 Task: In the Contact  Ariana.Allen@estee-lauder.com, Create email and send with subject: 'We're Thrilled to Welcome You ', and with mail content 'Good Evening,_x000D_
Step into a world of unlimited possibilities. Our cutting-edge solution will empower you to overcome challenges and achieve unparalleled success in your industry._x000D_
Thanks and Regards', attach the document: Proposal.doc and insert image: visitingcard.jpg. Below Thank and Regards, write Reddit and insert the URL: 'www.reddit.com'. Mark checkbox to create task to follow up : In 3 business days . Logged in from softage.1@softage.net
Action: Mouse moved to (82, 51)
Screenshot: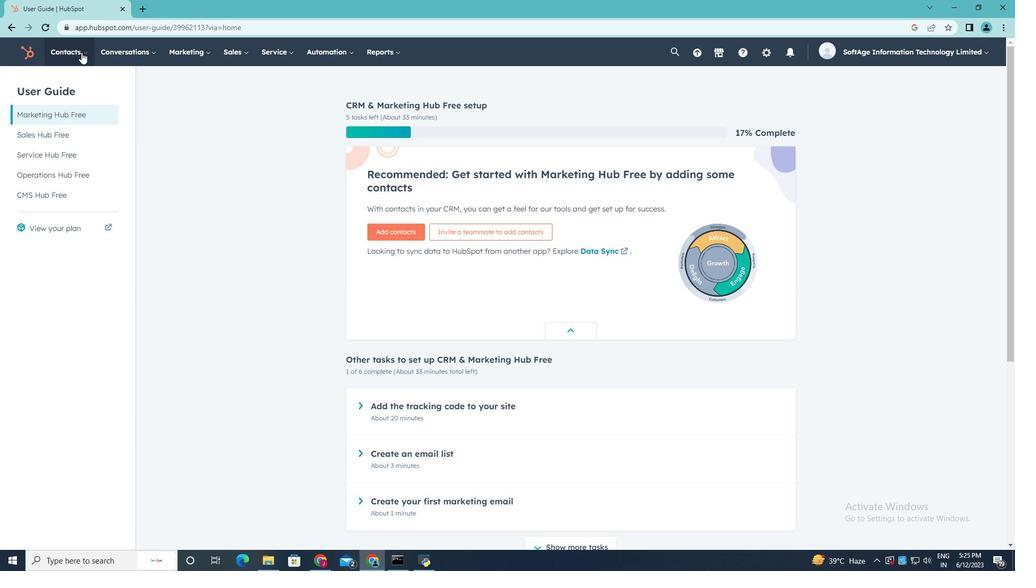 
Action: Mouse pressed left at (82, 51)
Screenshot: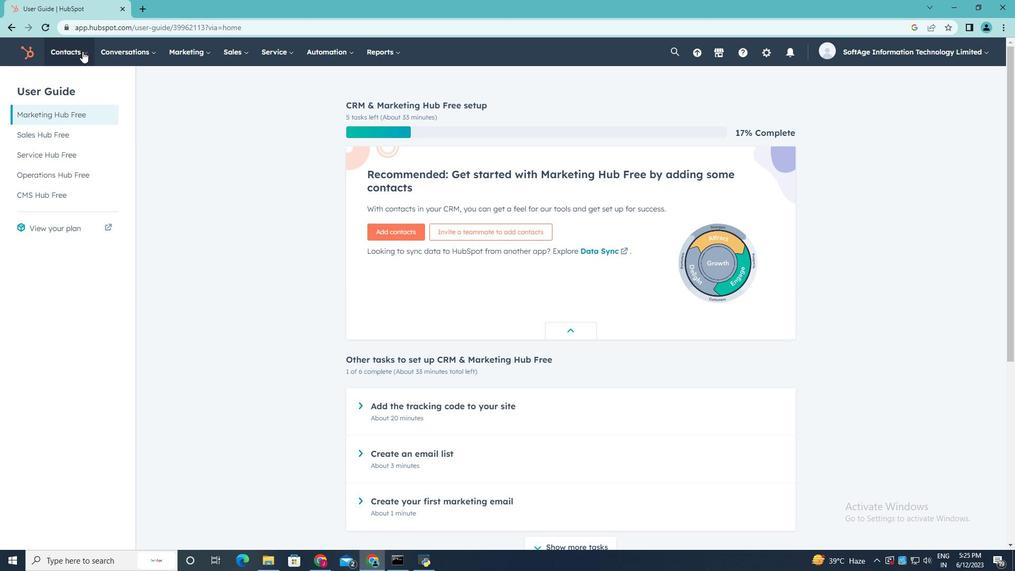
Action: Mouse moved to (77, 80)
Screenshot: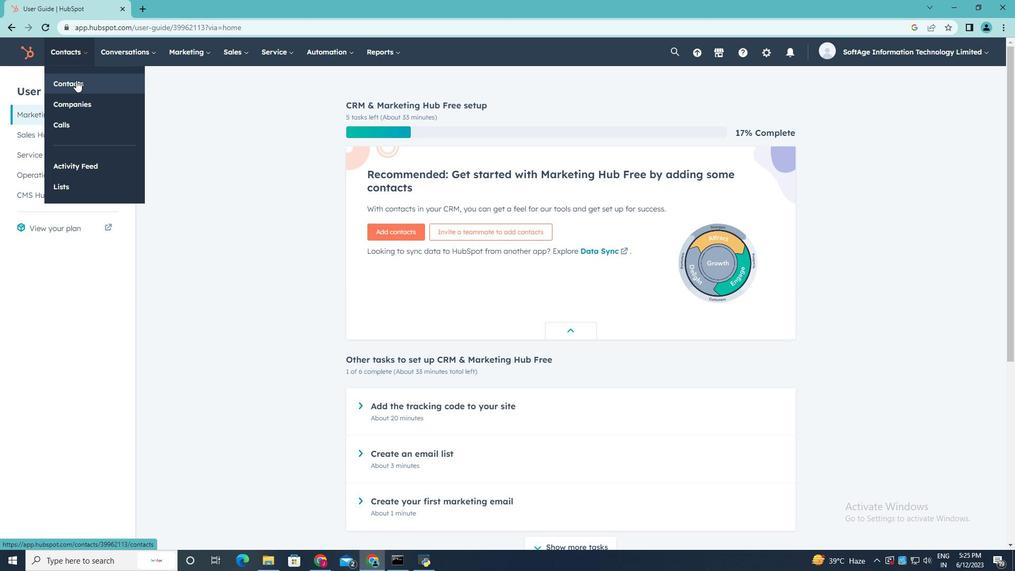 
Action: Mouse pressed left at (77, 80)
Screenshot: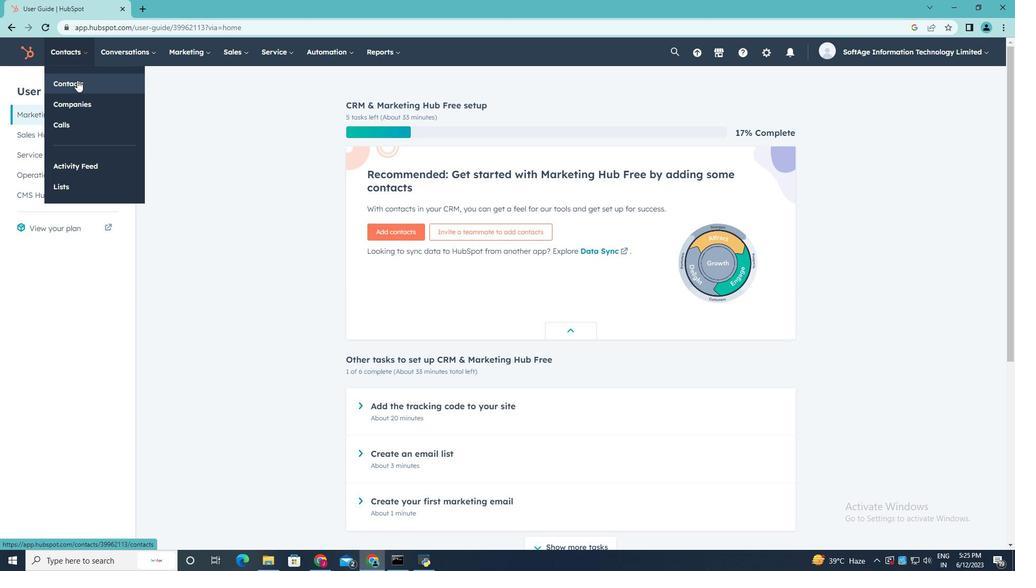 
Action: Mouse moved to (86, 174)
Screenshot: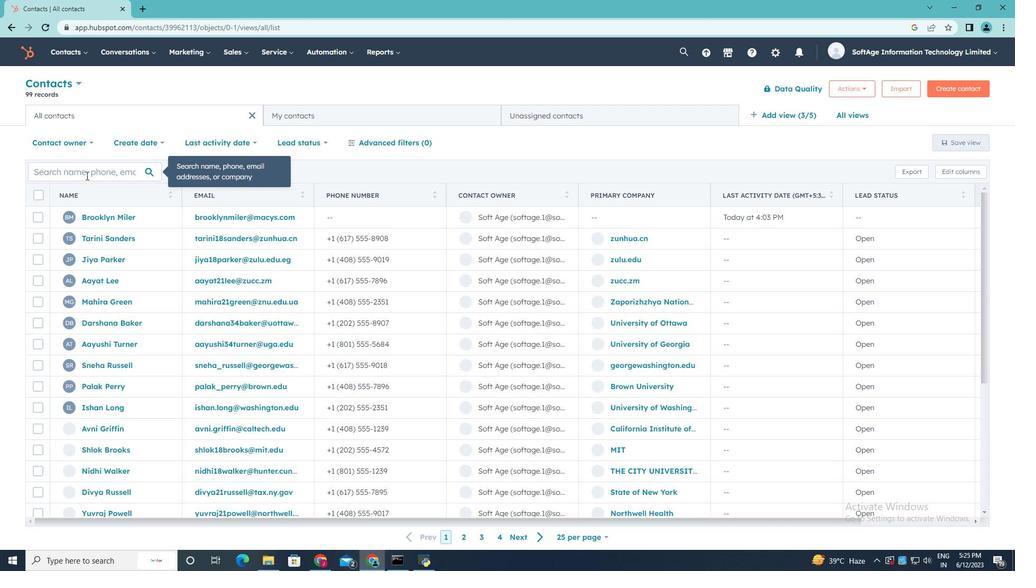 
Action: Mouse pressed left at (86, 174)
Screenshot: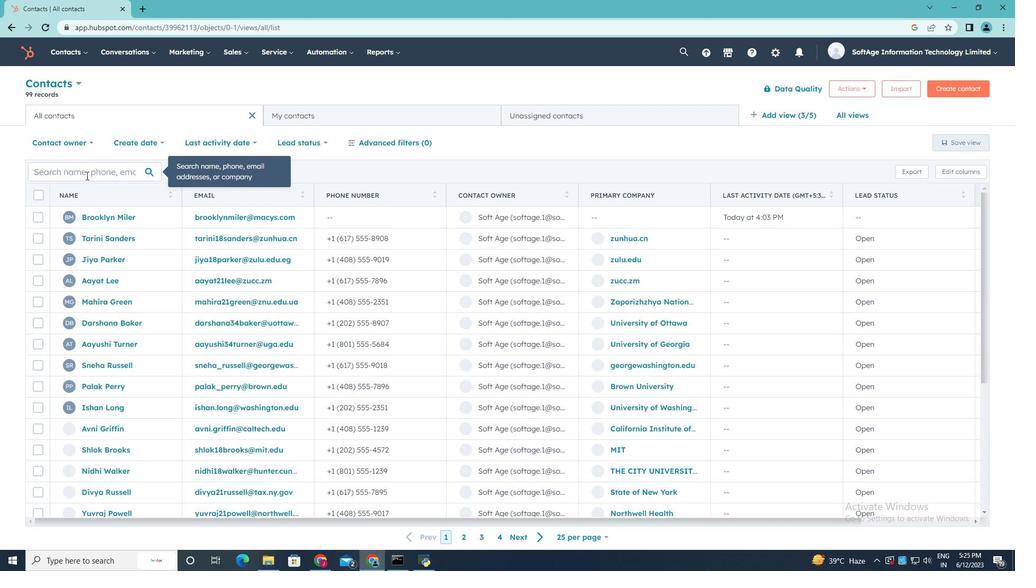 
Action: Mouse moved to (86, 174)
Screenshot: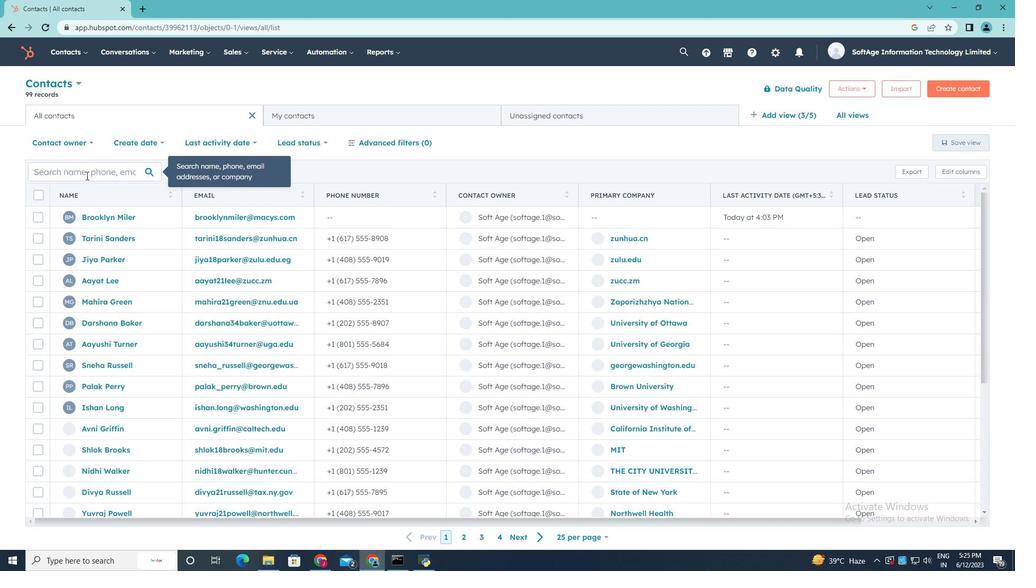 
Action: Key pressed <Key.shift>All<Key.backspace><Key.backspace>riana.<Key.shift>Allen<Key.shift>@estee-lauder.com
Screenshot: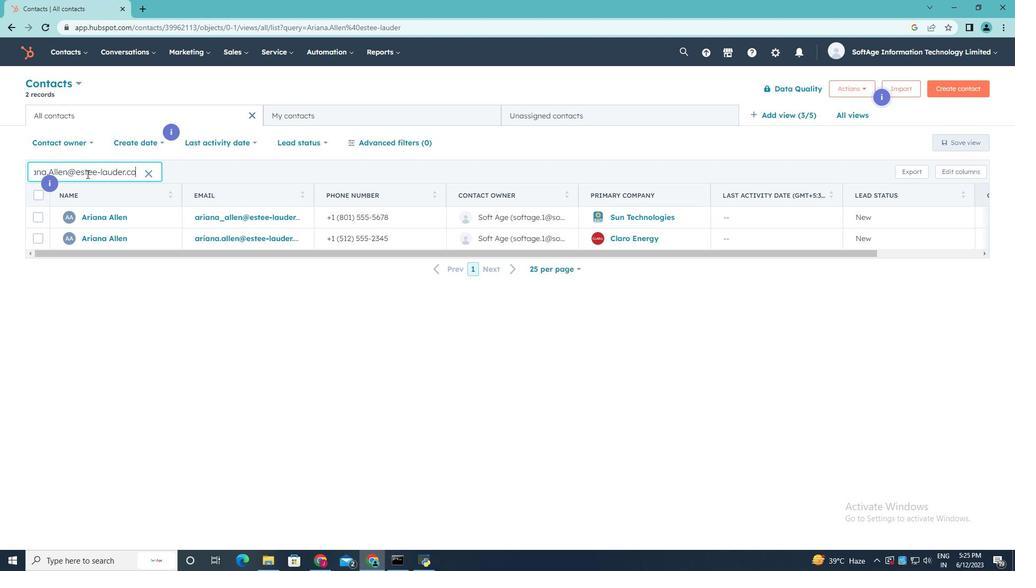 
Action: Mouse moved to (112, 238)
Screenshot: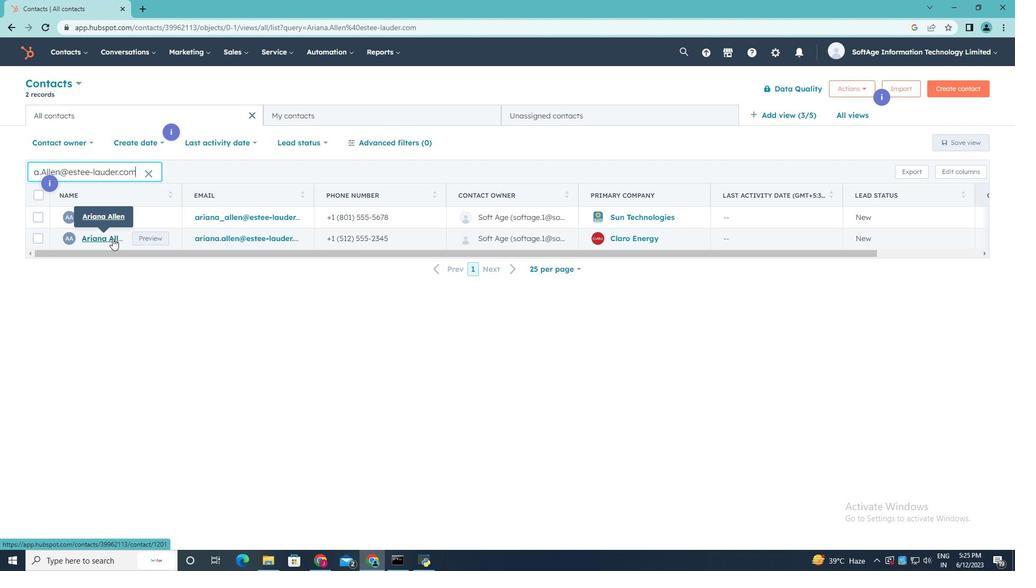 
Action: Mouse pressed left at (112, 238)
Screenshot: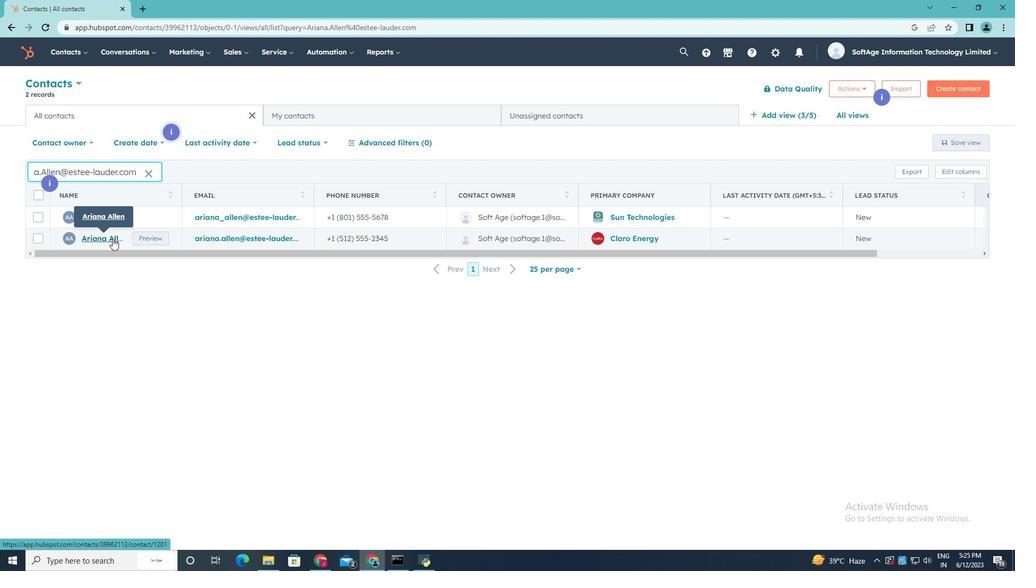 
Action: Mouse moved to (71, 176)
Screenshot: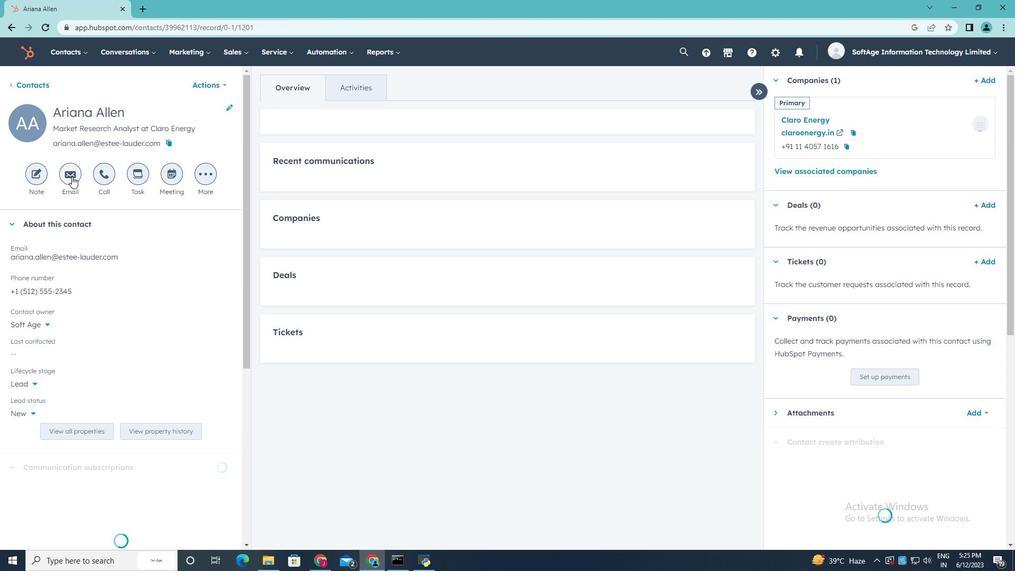 
Action: Mouse pressed left at (71, 176)
Screenshot: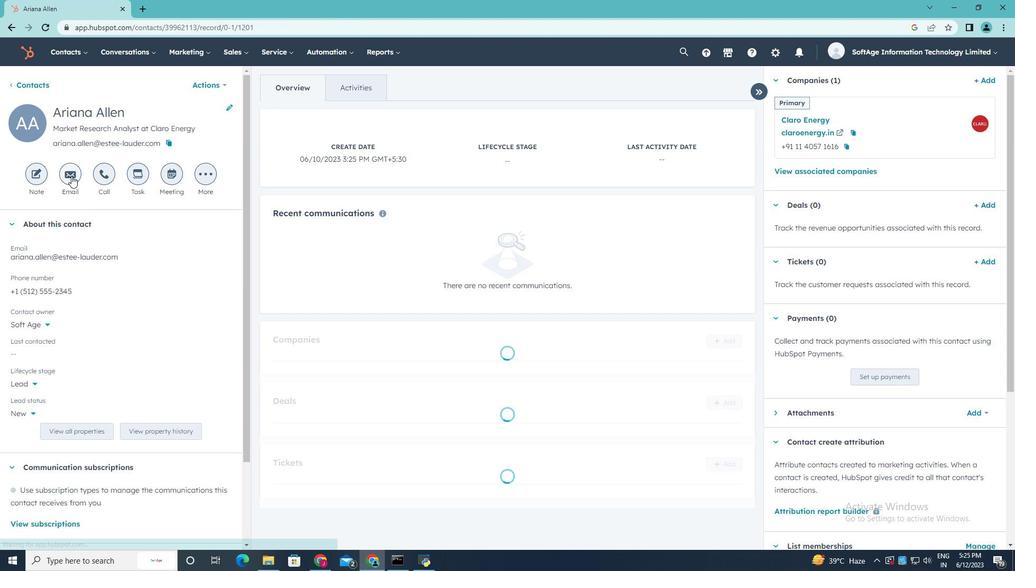 
Action: Mouse moved to (546, 335)
Screenshot: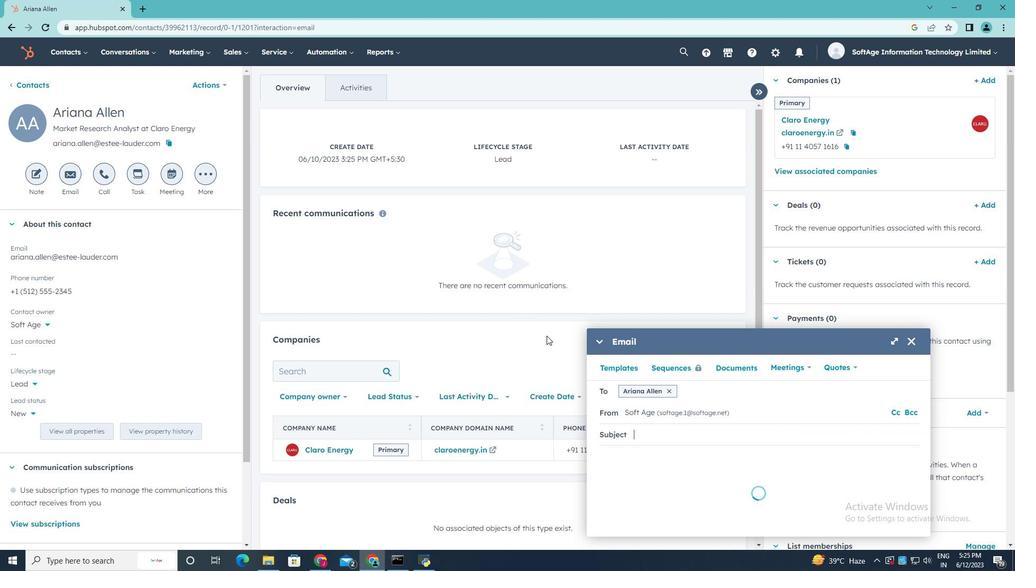 
Action: Key pressed <Key.shift>We're<Key.space><Key.shift>thrilled<Key.space><Key.shift>to<Key.space><Key.shift>Welcome<Key.space>you
Screenshot: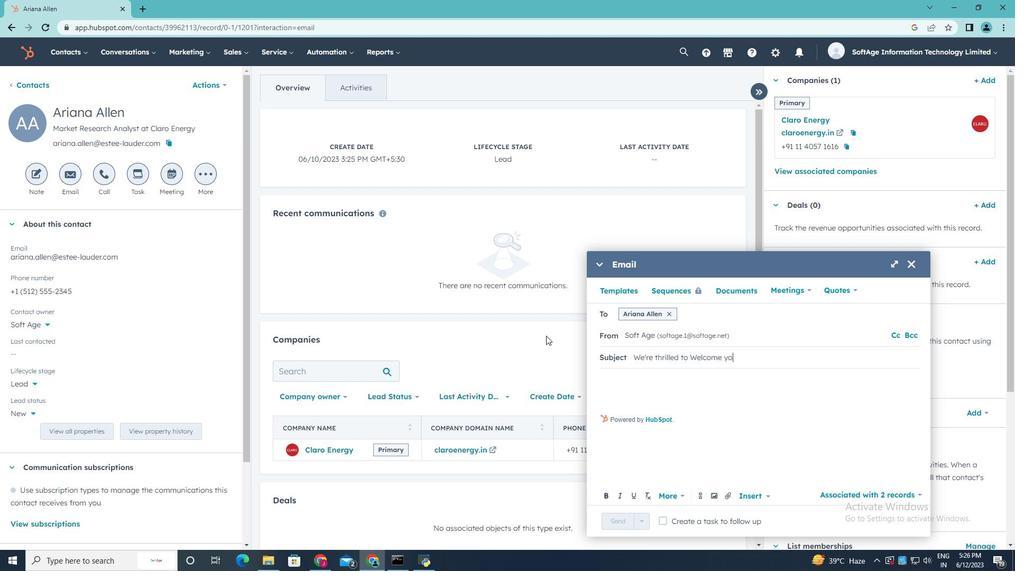 
Action: Mouse moved to (611, 380)
Screenshot: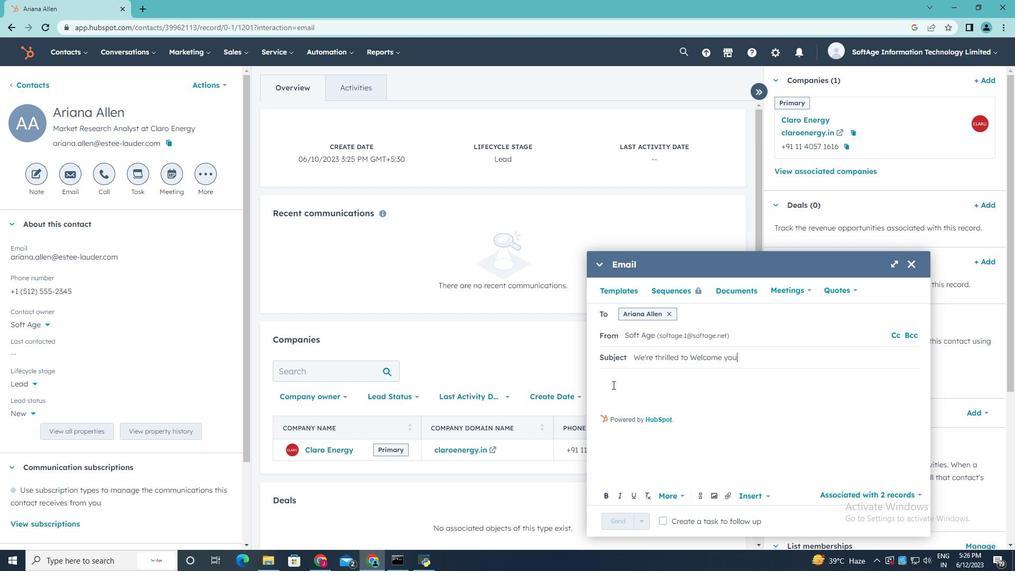 
Action: Mouse pressed left at (611, 380)
Screenshot: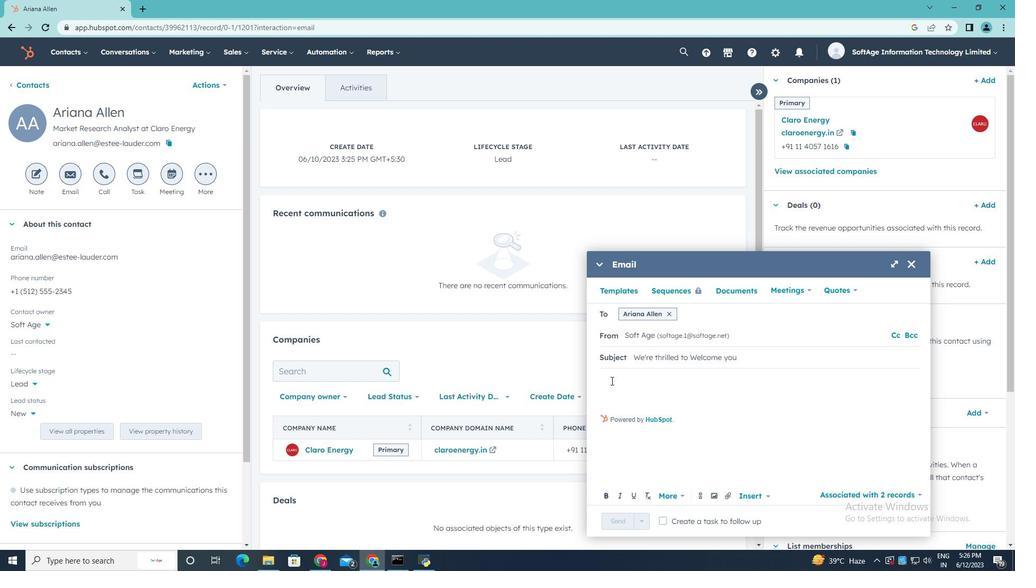 
Action: Mouse moved to (608, 381)
Screenshot: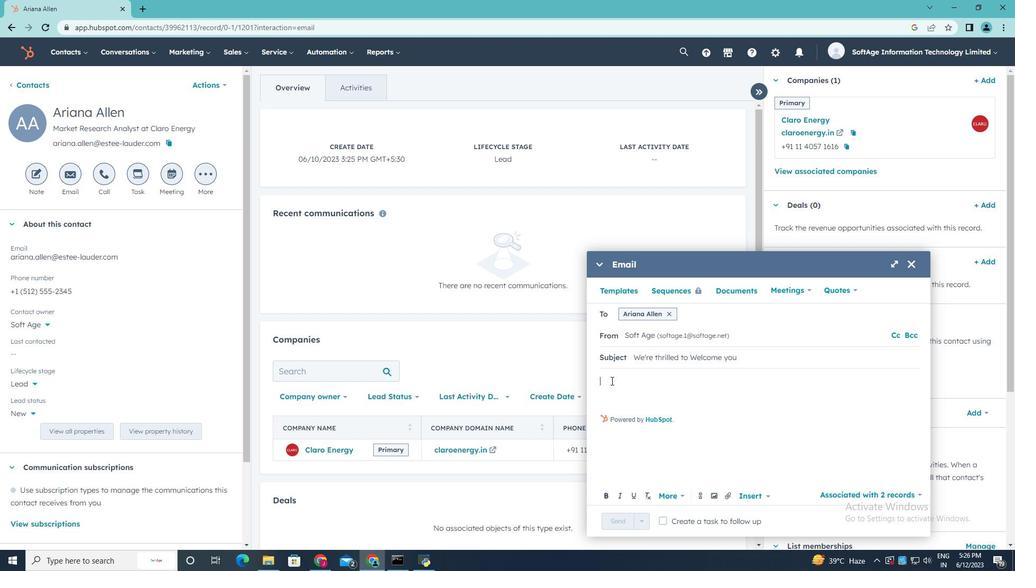
Action: Key pressed <Key.shift><Key.shift><Key.shift><Key.shift><Key.shift><Key.shift>Good<Key.space><Key.shift>Evening,
Screenshot: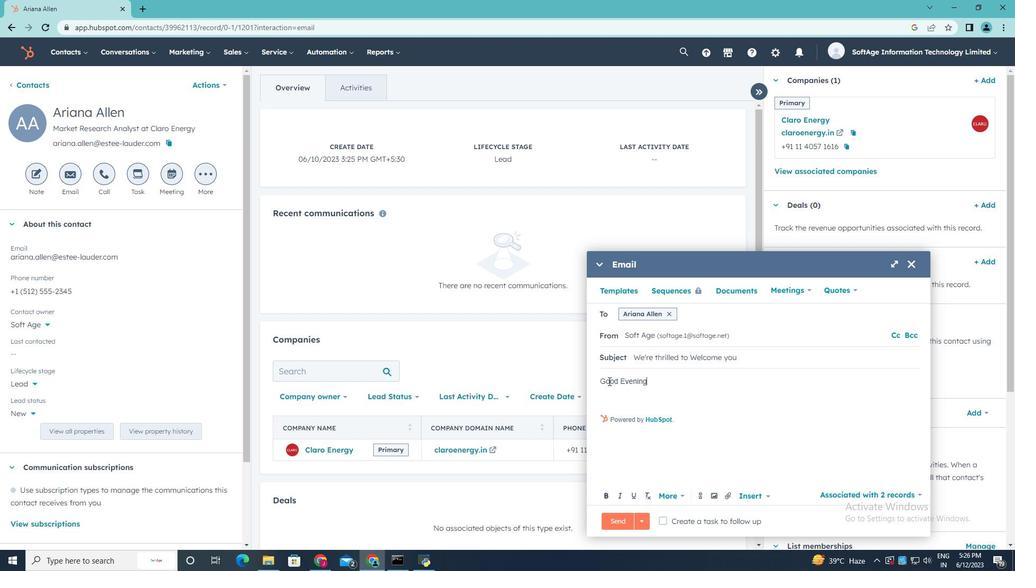 
Action: Mouse moved to (604, 389)
Screenshot: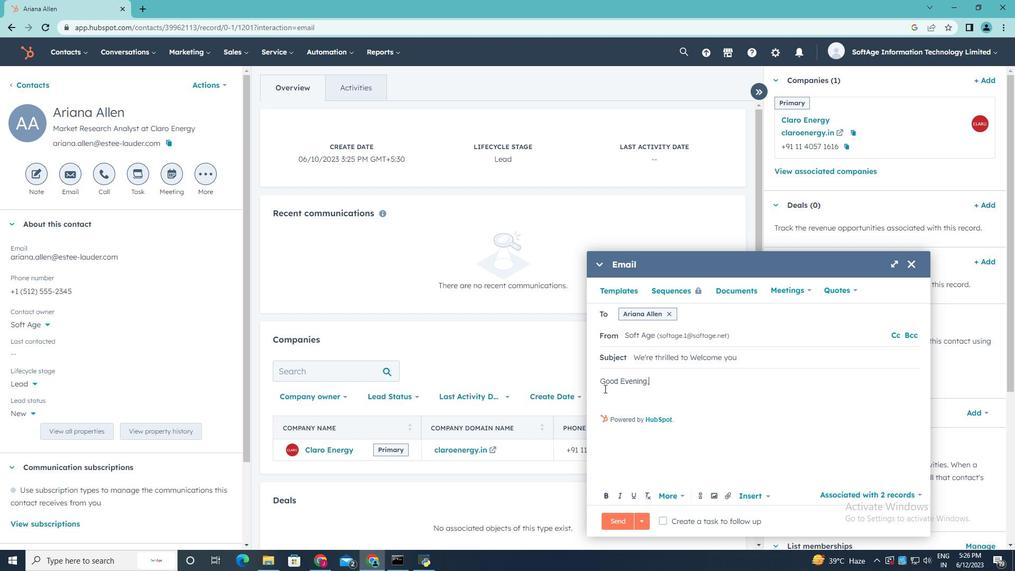 
Action: Mouse pressed left at (604, 389)
Screenshot: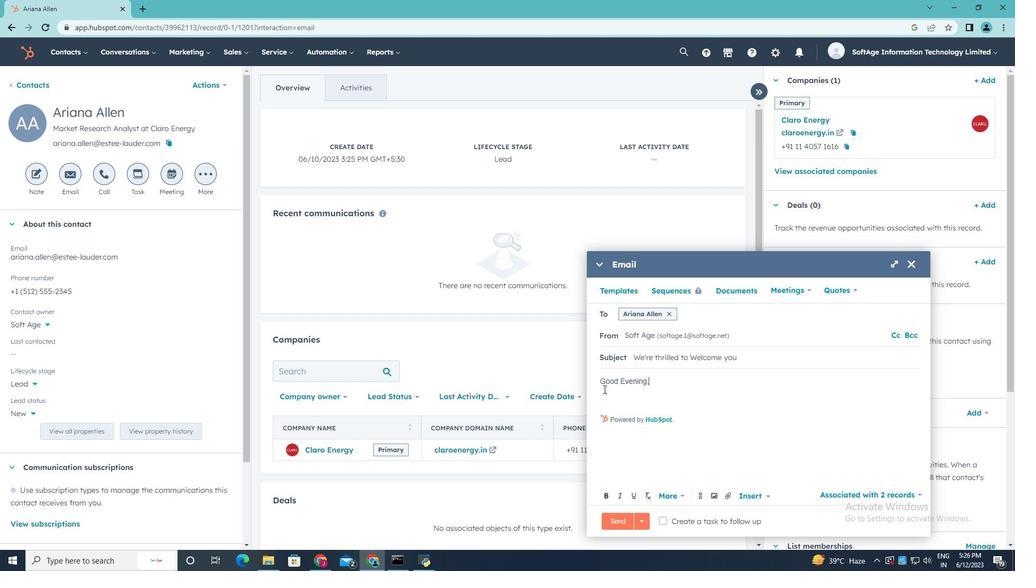 
Action: Mouse moved to (608, 390)
Screenshot: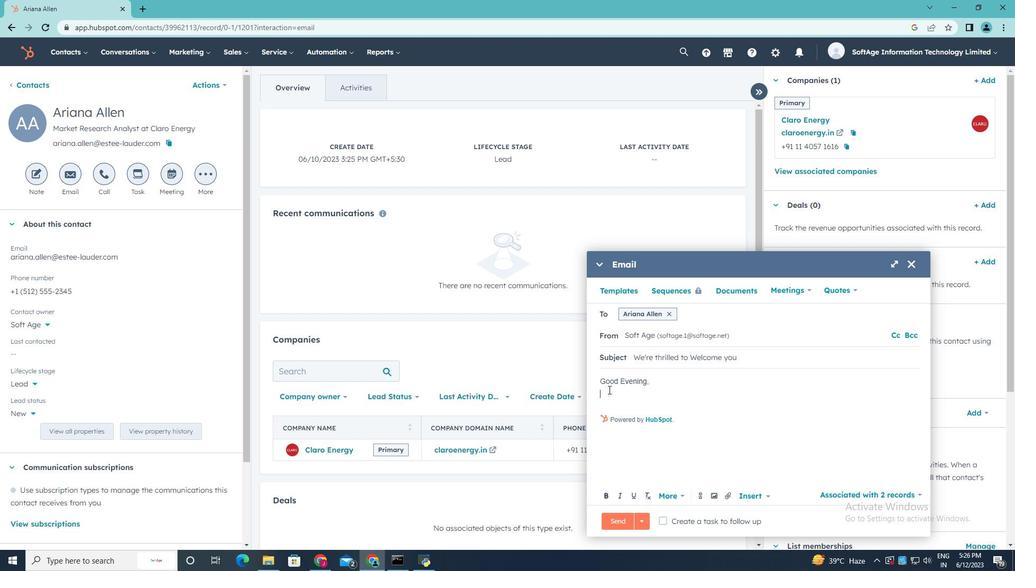 
Action: Key pressed <Key.shift>Step<Key.space>into<Key.space>a<Key.space>world<Key.space>of<Key.space>unlimited<Key.space>possibilities<Key.space><Key.backspace>.<Key.space><Key.shift>Our<Key.space>cutting-edge<Key.space>solution<Key.space>will<Key.space>empower<Key.space>you<Key.space>to<Key.space>overcome<Key.space>challenges<Key.space>and<Key.space>ache<Key.backspace>ieve<Key.space>unparalleled<Key.space>se<Key.backspace>uccess<Key.space>in<Key.space>your<Key.space>industry.
Screenshot: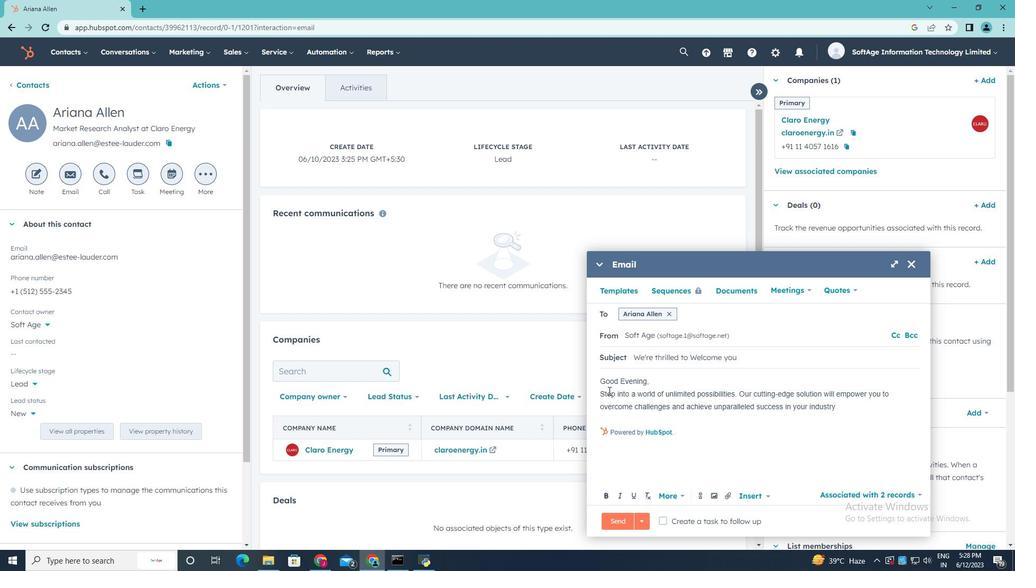 
Action: Mouse moved to (618, 421)
Screenshot: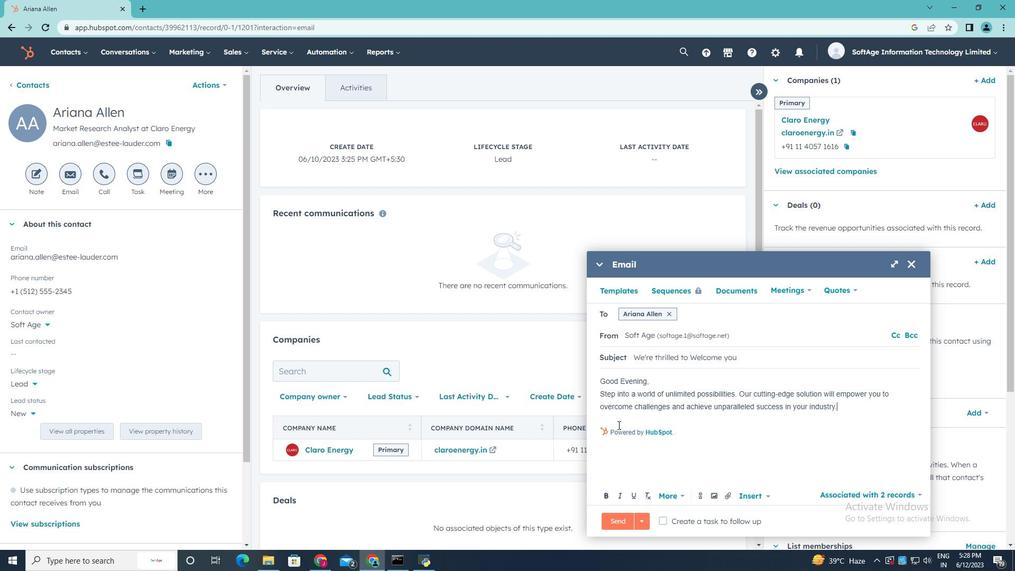 
Action: Mouse pressed left at (618, 421)
Screenshot: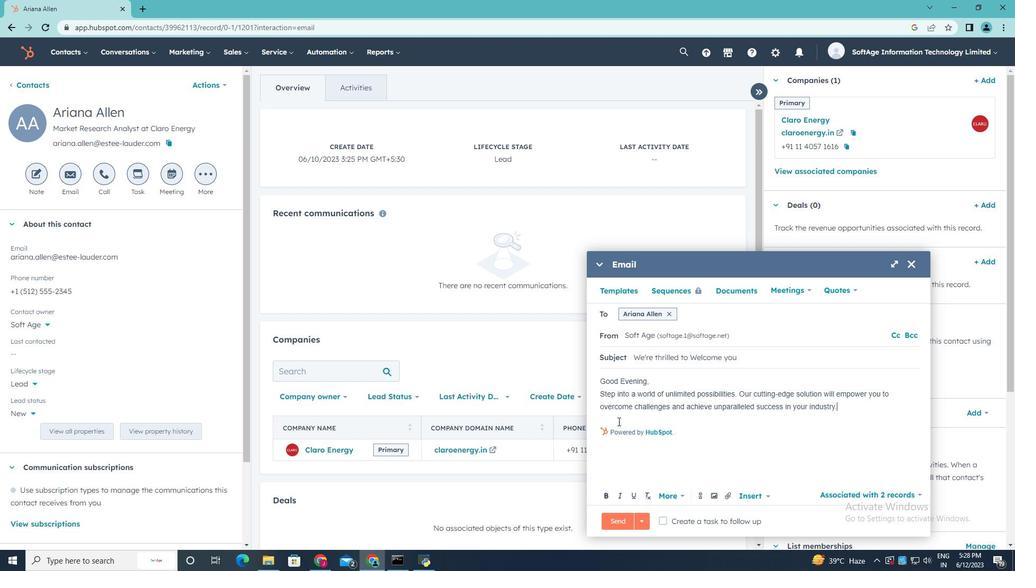 
Action: Mouse moved to (617, 422)
Screenshot: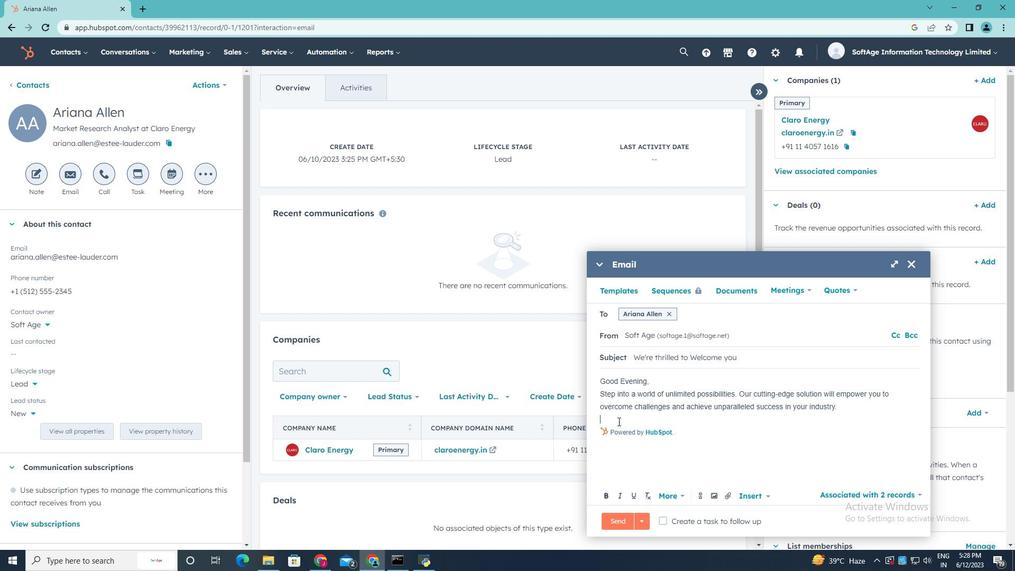 
Action: Key pressed <Key.shift>Thanks<Key.space>and<Key.space><Key.shift><Key.shift>Regards,
Screenshot: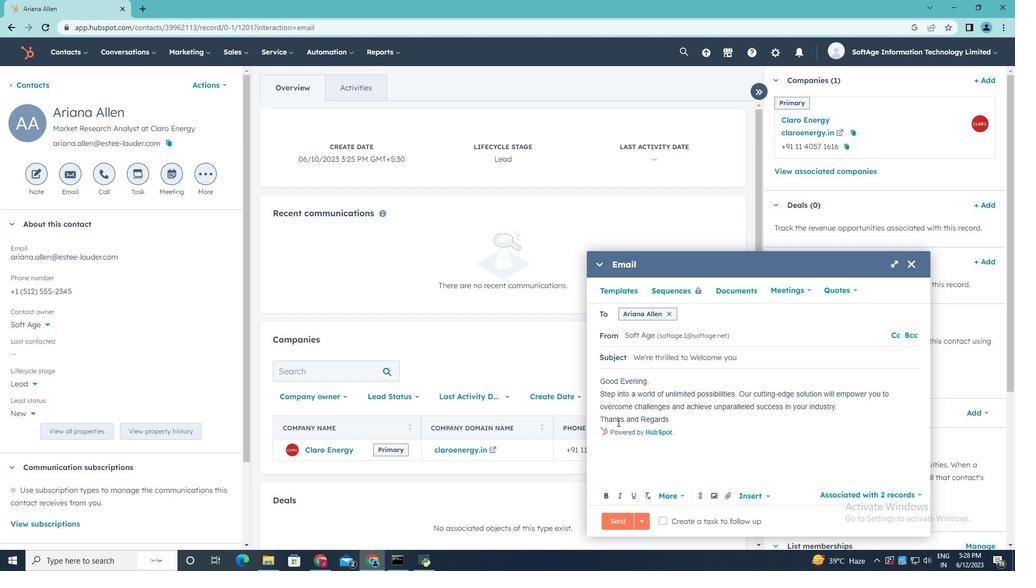
Action: Mouse moved to (726, 495)
Screenshot: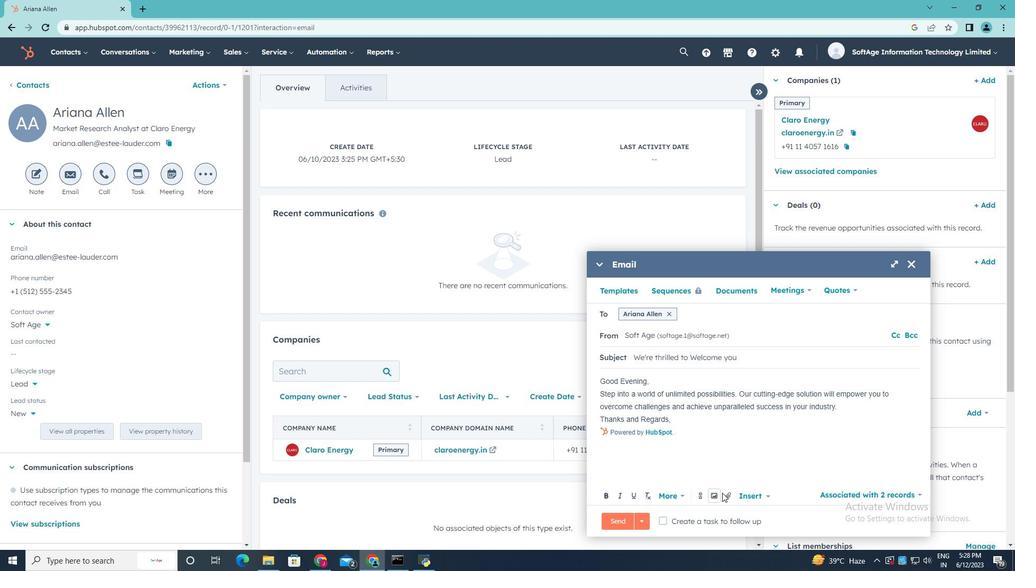 
Action: Mouse pressed left at (726, 495)
Screenshot: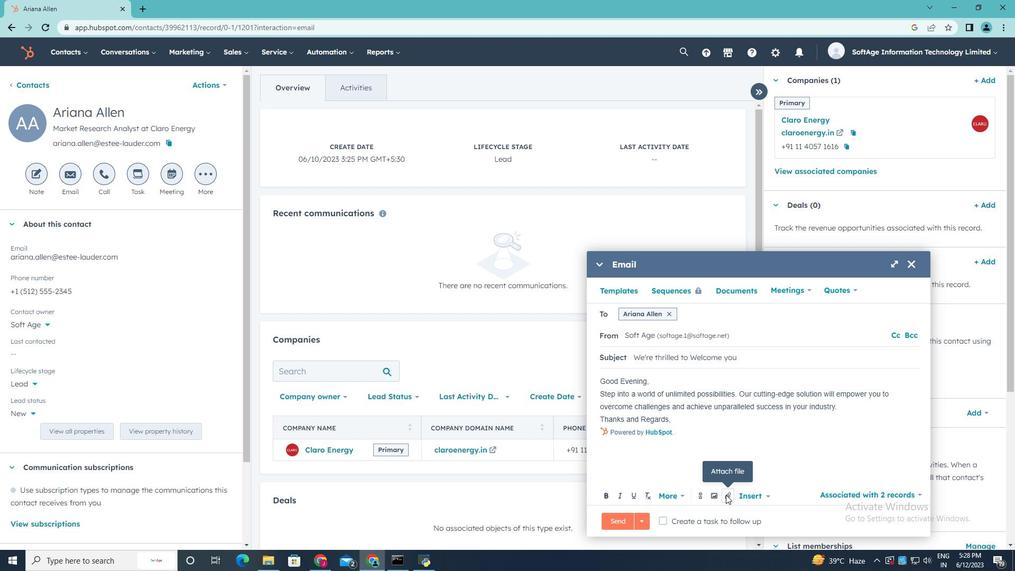 
Action: Mouse moved to (756, 462)
Screenshot: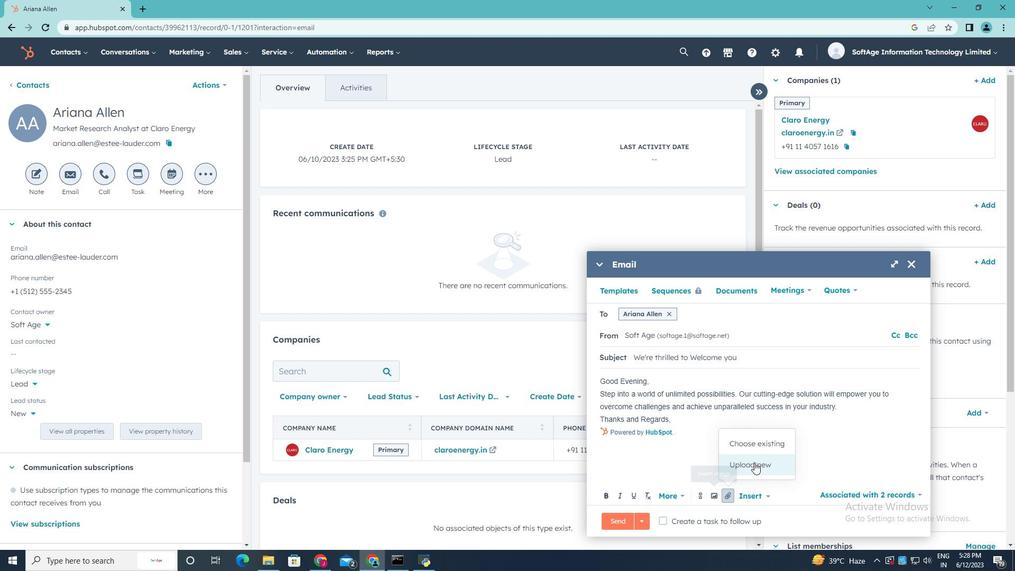 
Action: Mouse pressed left at (756, 462)
Screenshot: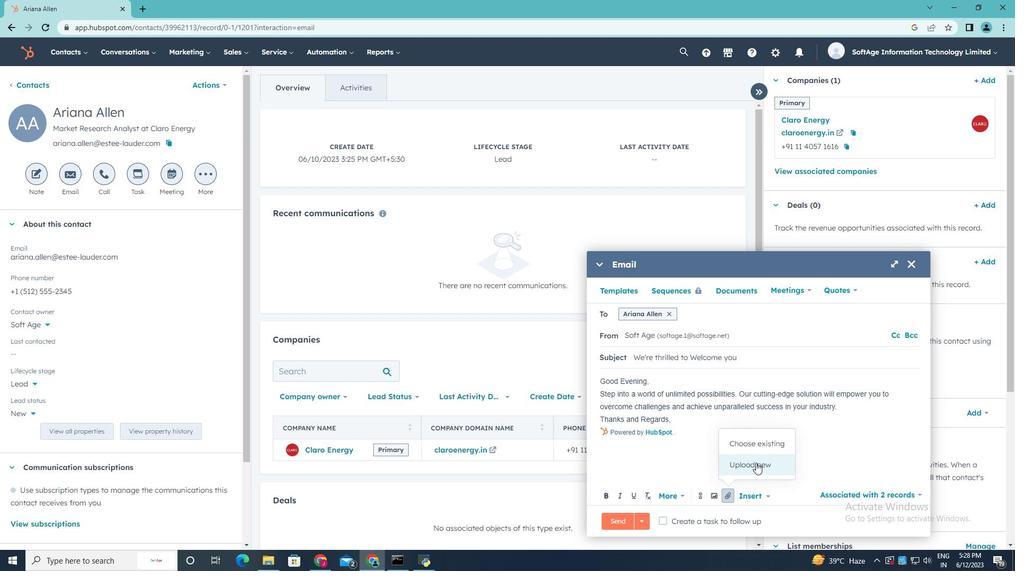 
Action: Mouse moved to (196, 89)
Screenshot: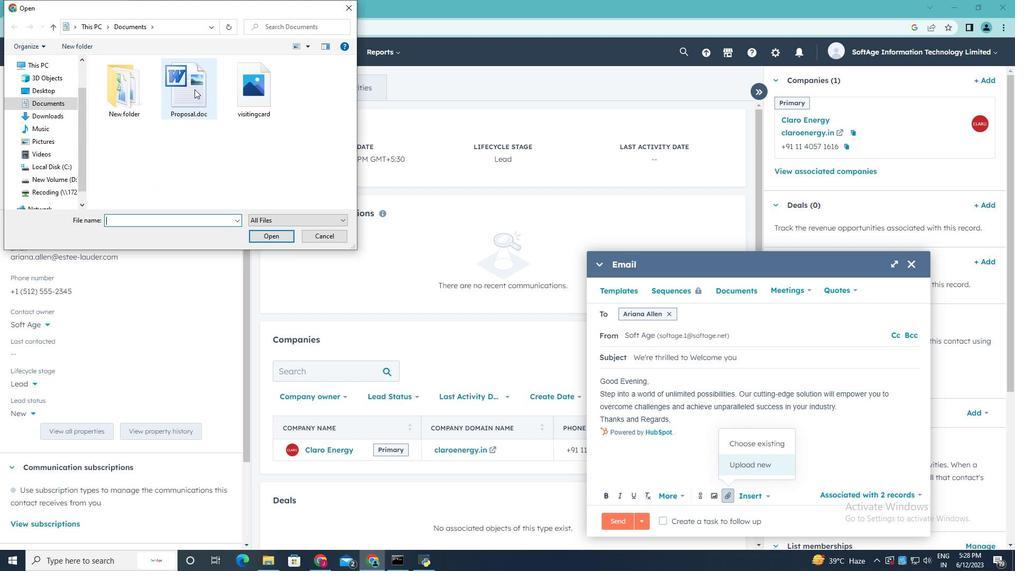 
Action: Mouse pressed left at (196, 89)
Screenshot: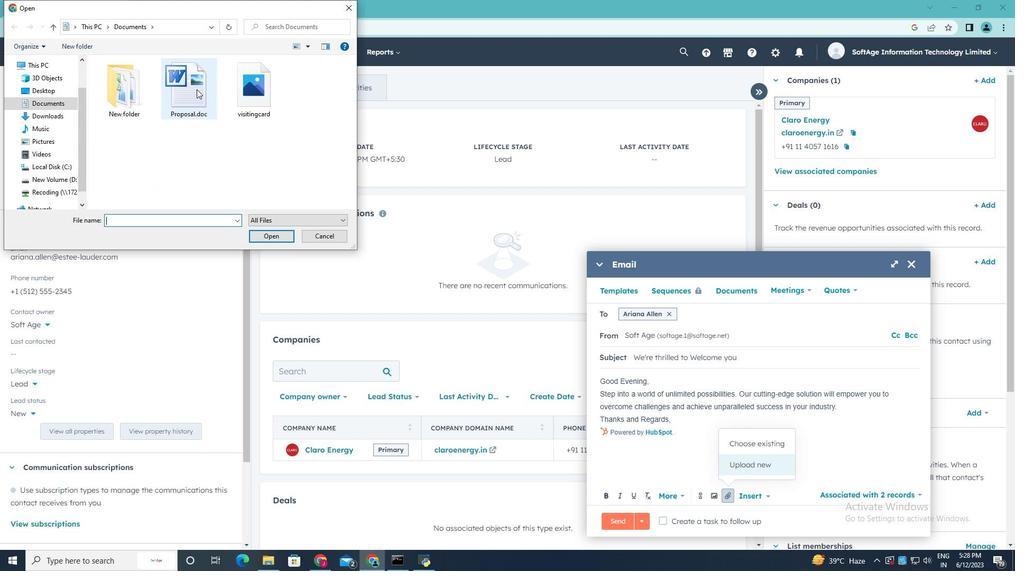 
Action: Mouse moved to (287, 239)
Screenshot: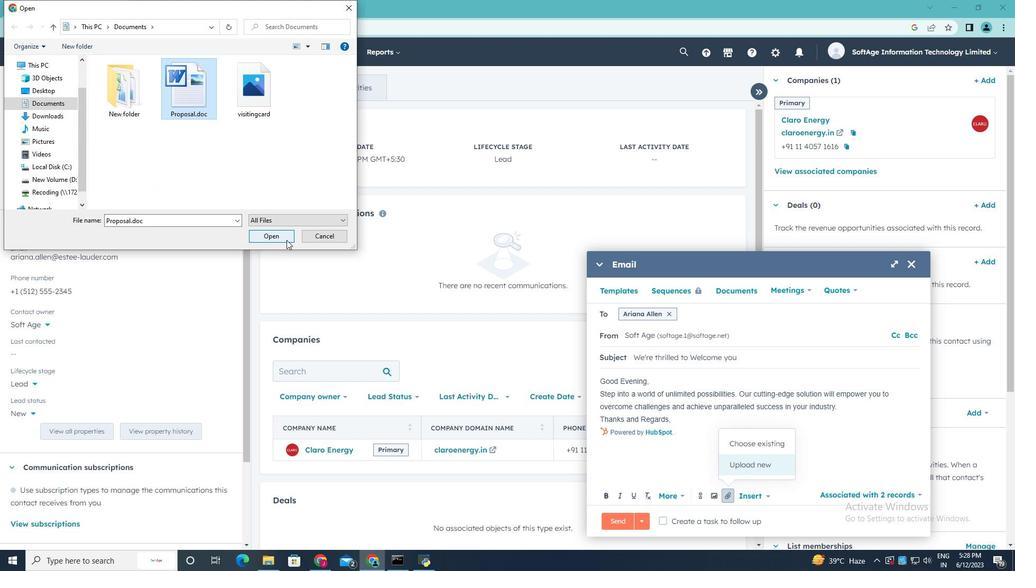 
Action: Mouse pressed left at (287, 239)
Screenshot: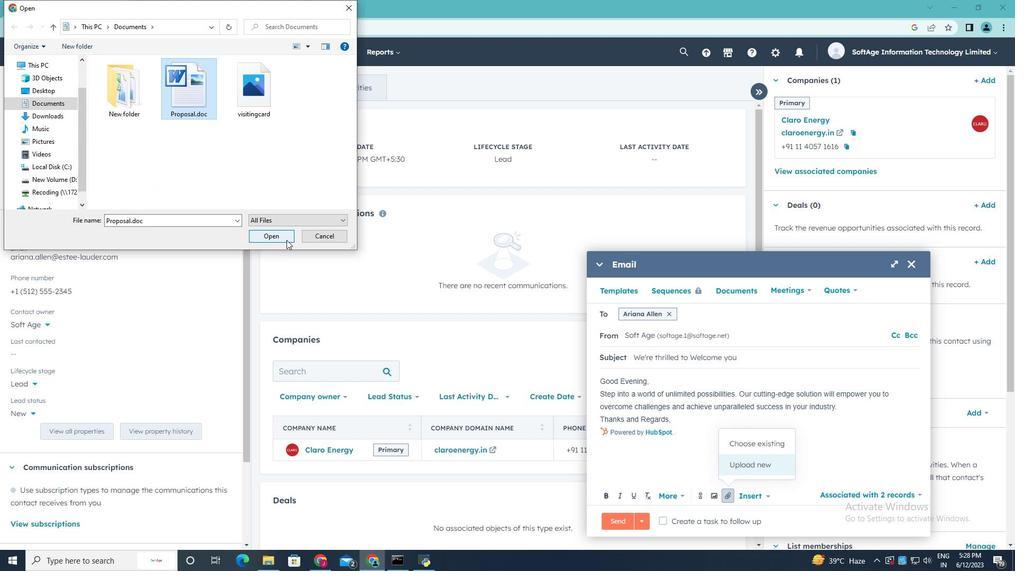 
Action: Mouse moved to (729, 463)
Screenshot: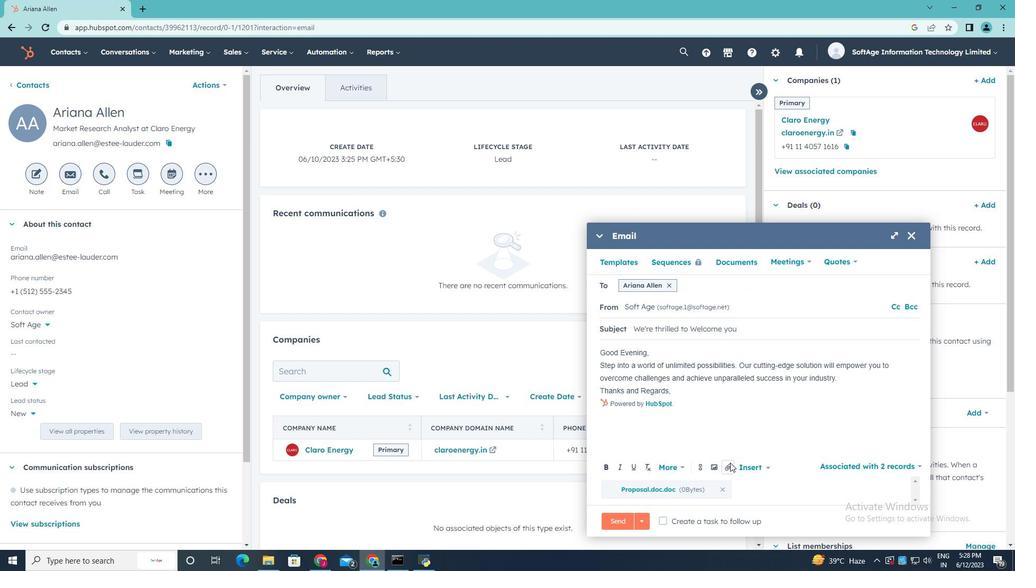 
Action: Mouse pressed left at (729, 463)
Screenshot: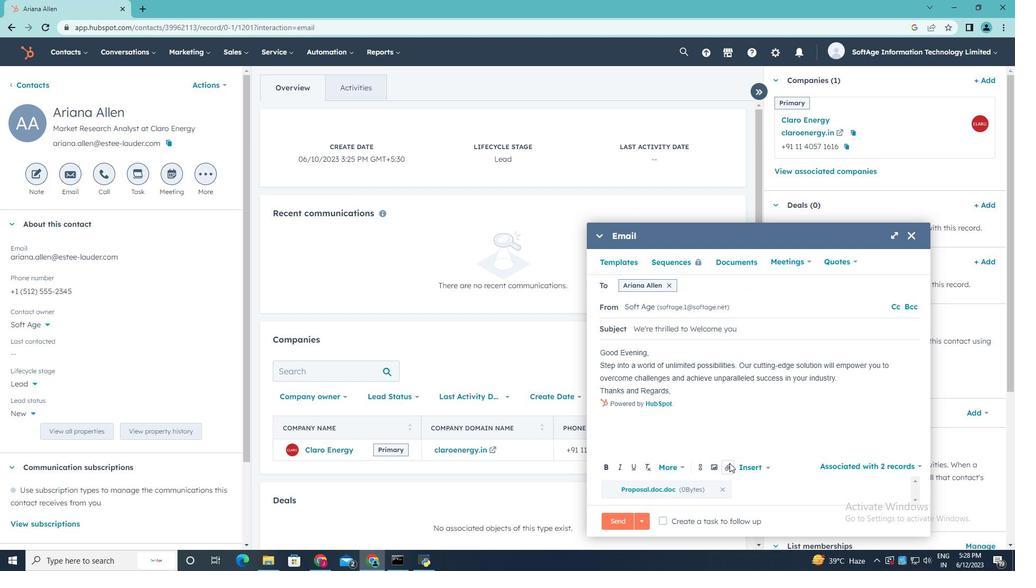 
Action: Mouse moved to (744, 441)
Screenshot: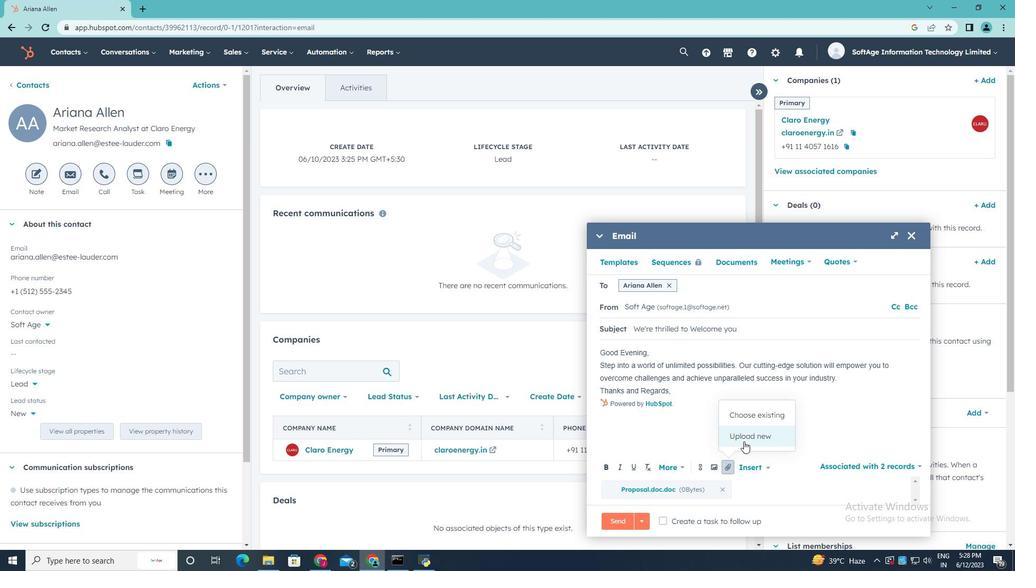 
Action: Mouse pressed left at (744, 441)
Screenshot: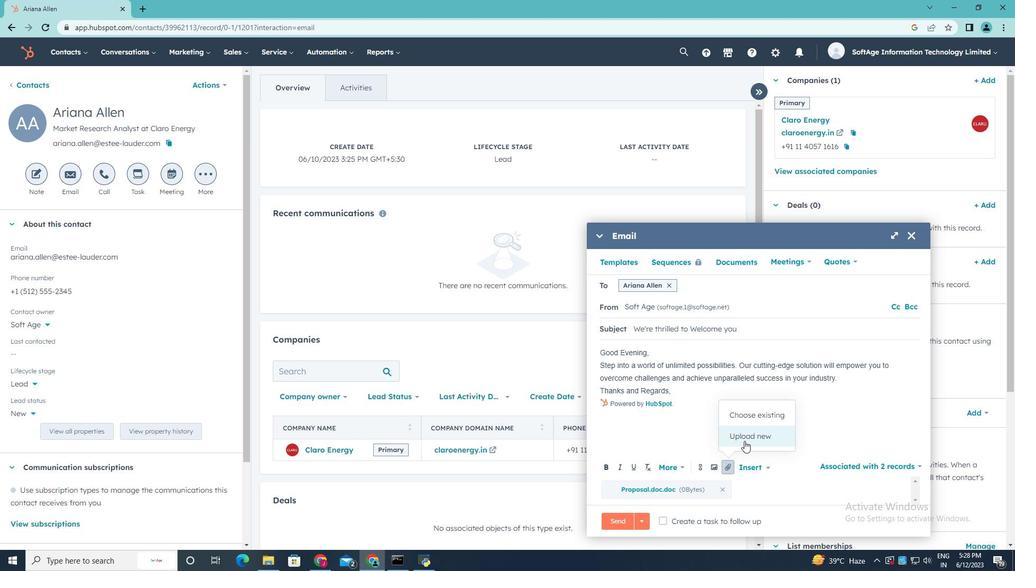
Action: Mouse moved to (259, 107)
Screenshot: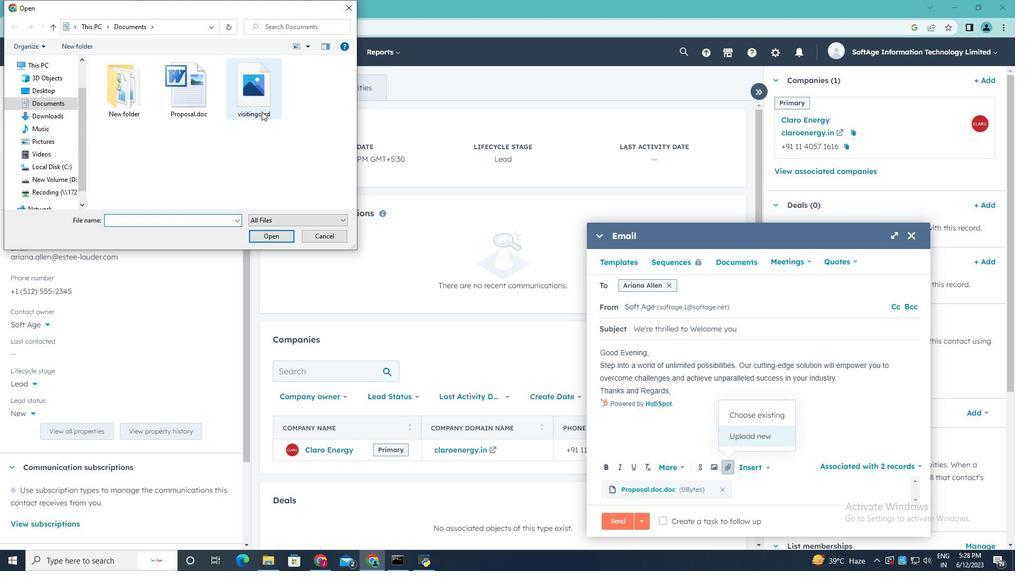 
Action: Mouse pressed left at (259, 107)
Screenshot: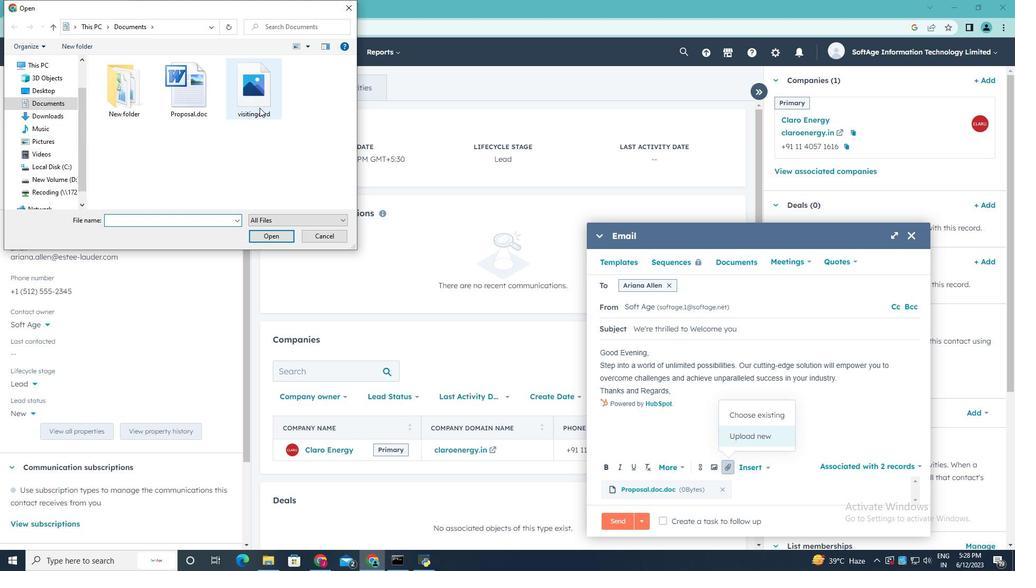 
Action: Mouse moved to (270, 236)
Screenshot: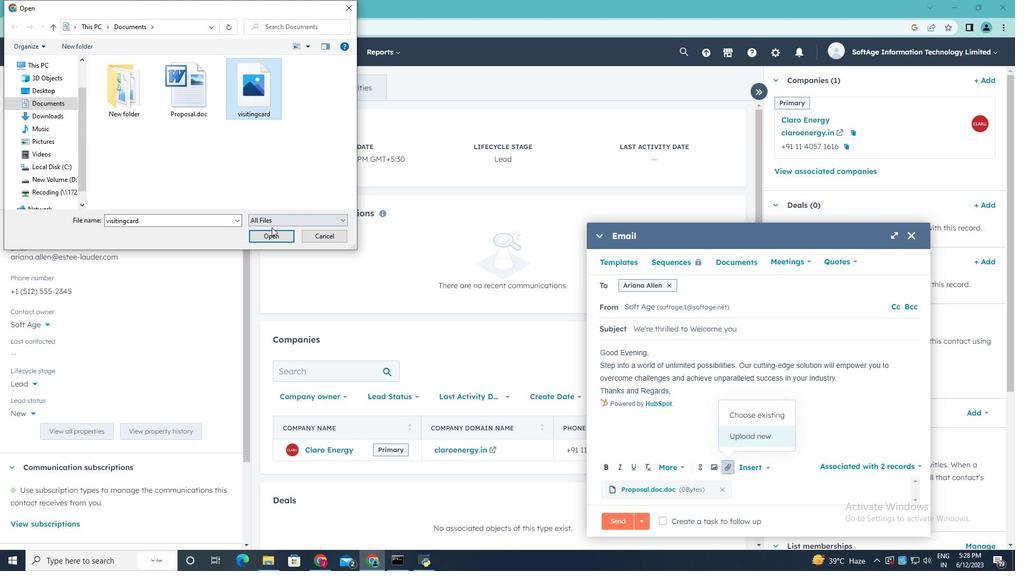 
Action: Mouse pressed left at (270, 236)
Screenshot: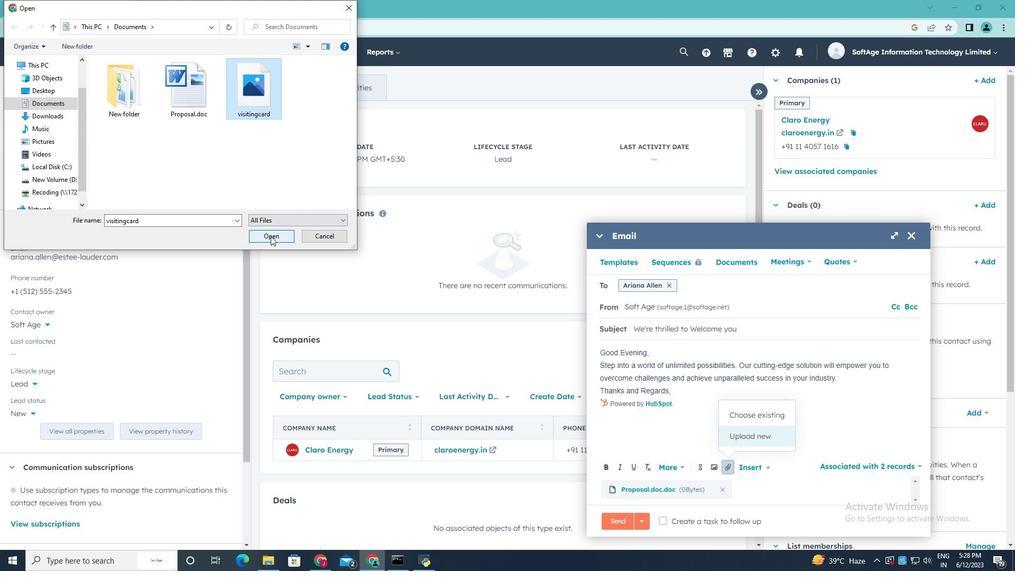 
Action: Mouse moved to (673, 391)
Screenshot: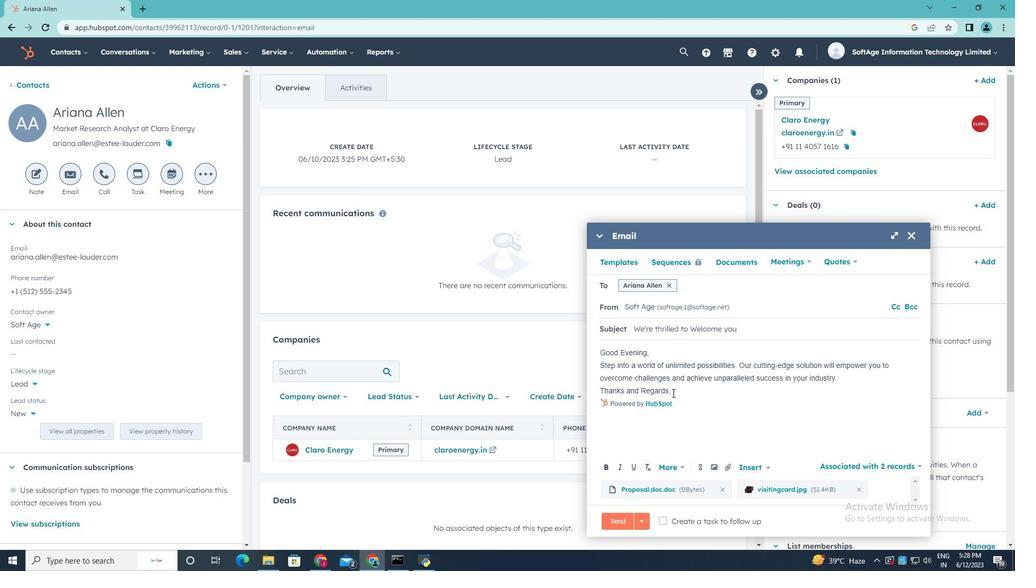 
Action: Mouse pressed left at (673, 391)
Screenshot: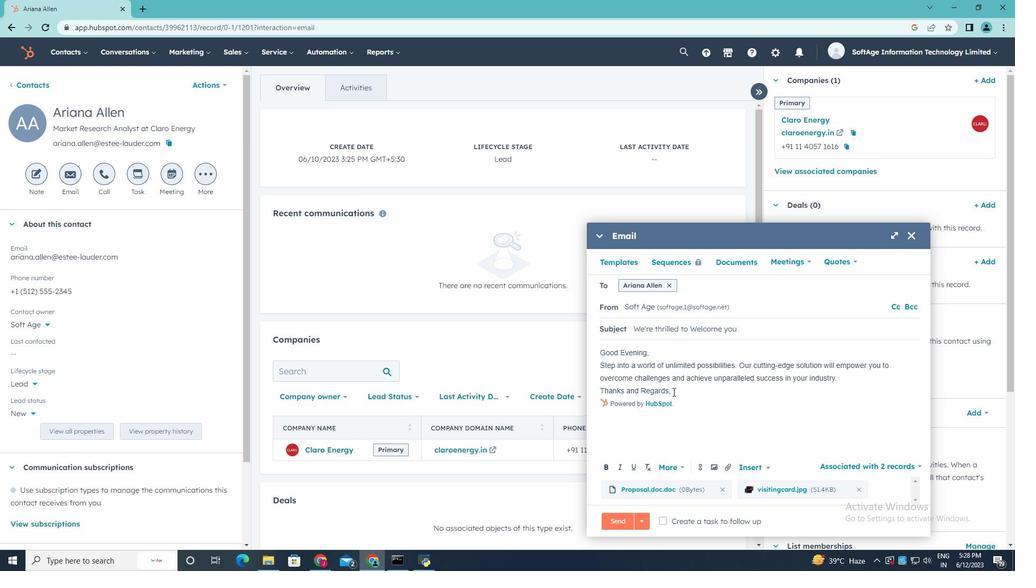 
Action: Mouse moved to (662, 392)
Screenshot: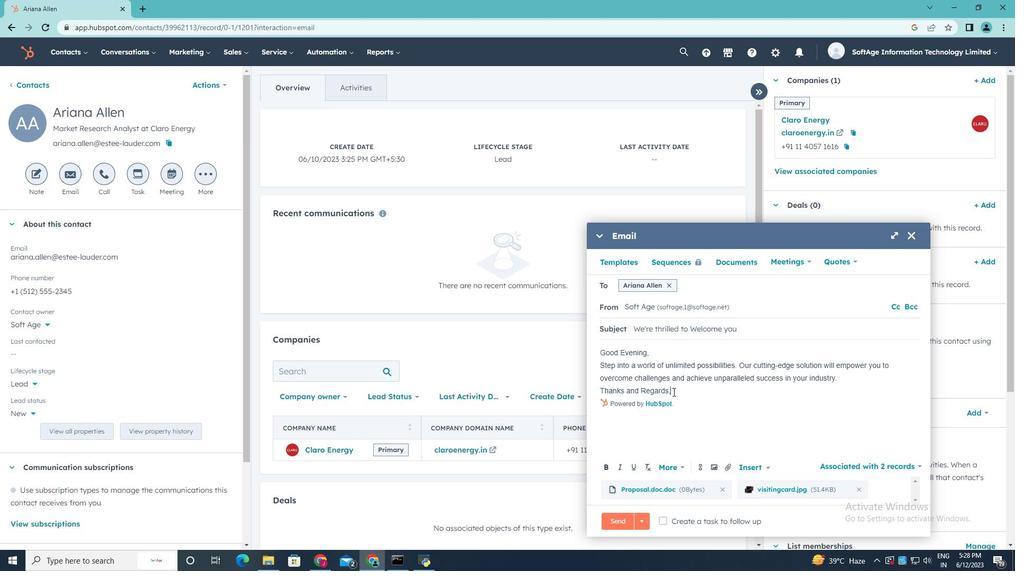 
Action: Key pressed <Key.enter>
Screenshot: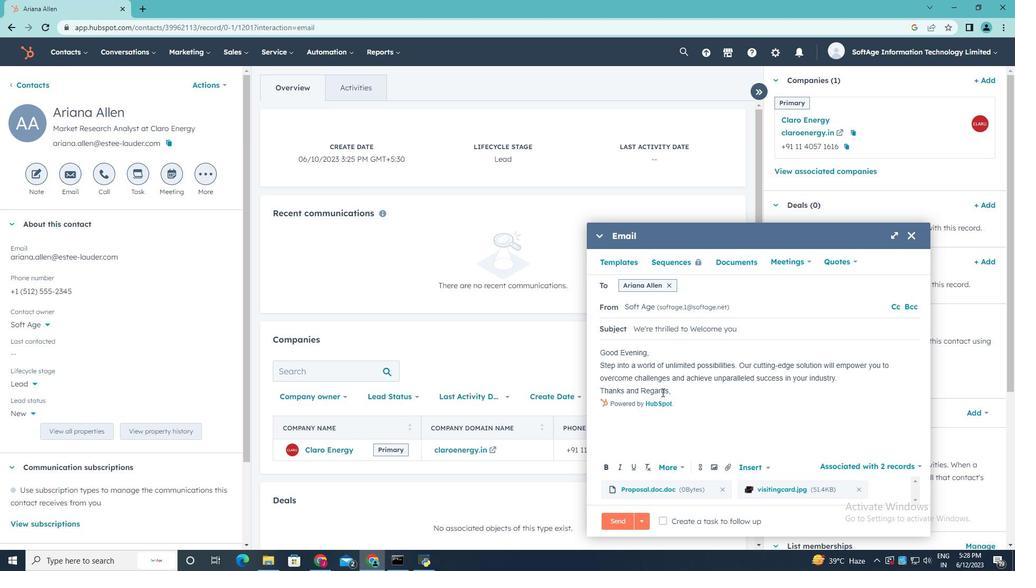 
Action: Mouse moved to (698, 466)
Screenshot: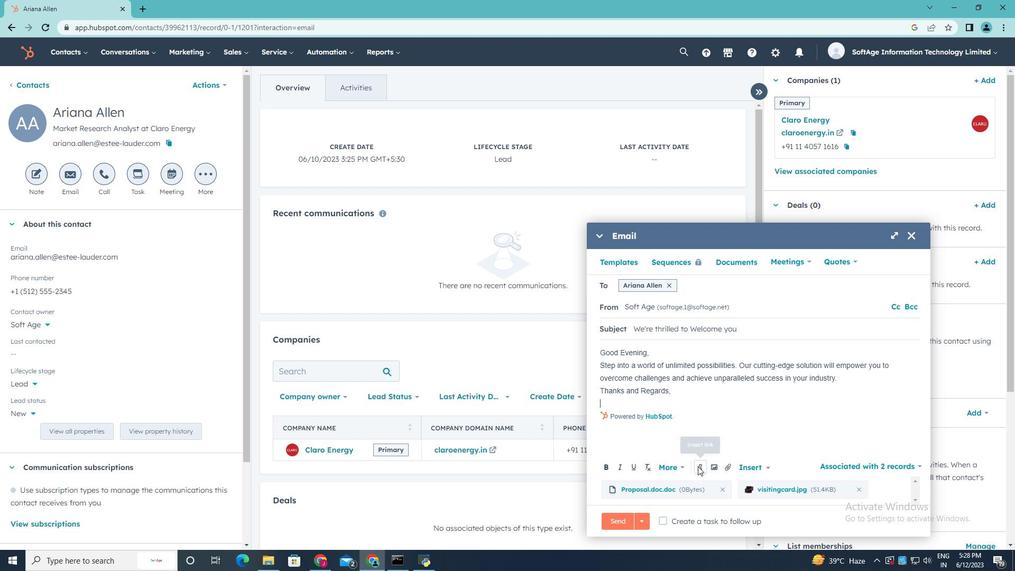 
Action: Mouse pressed left at (698, 466)
Screenshot: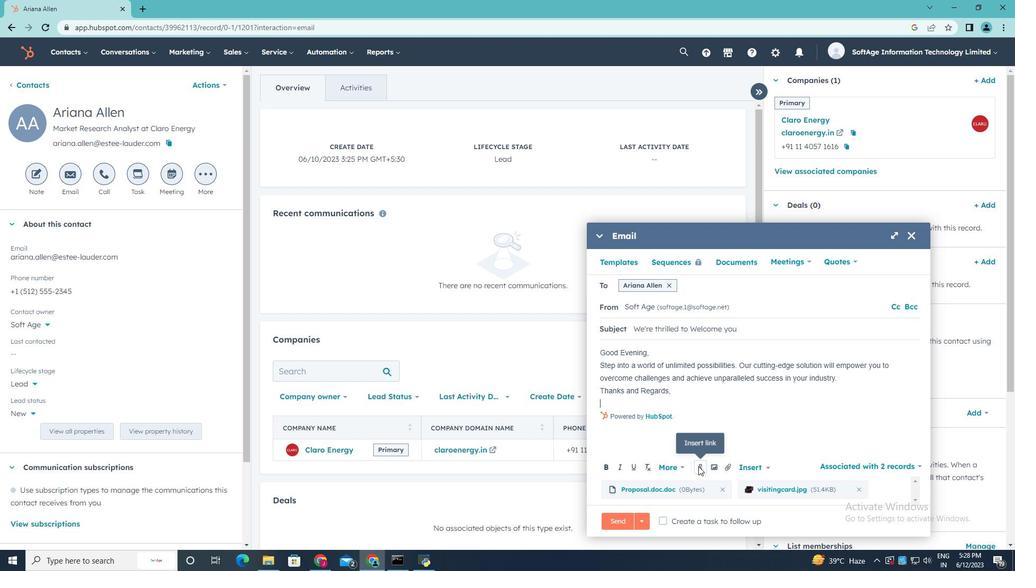 
Action: Mouse moved to (725, 353)
Screenshot: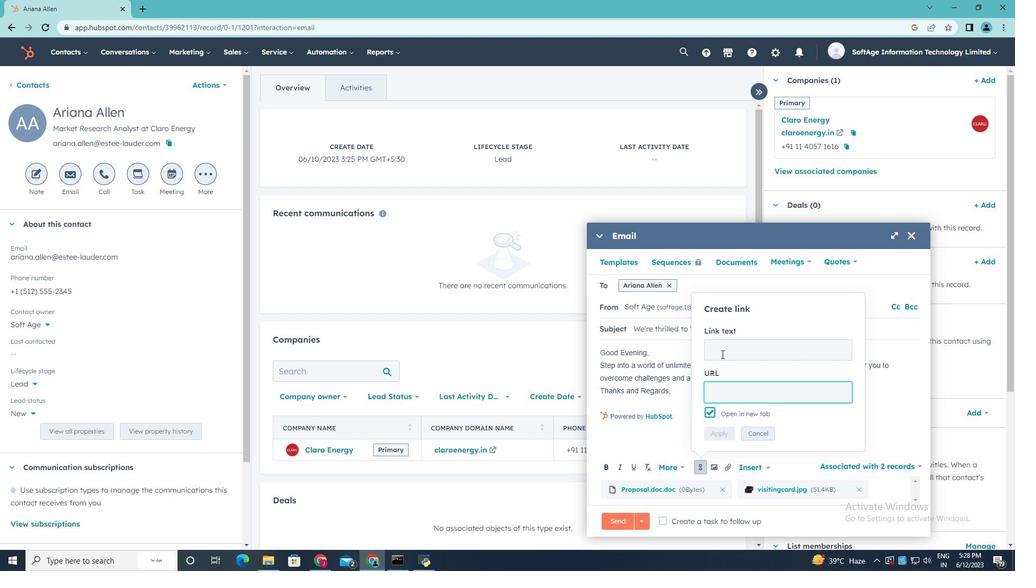 
Action: Mouse pressed left at (725, 353)
Screenshot: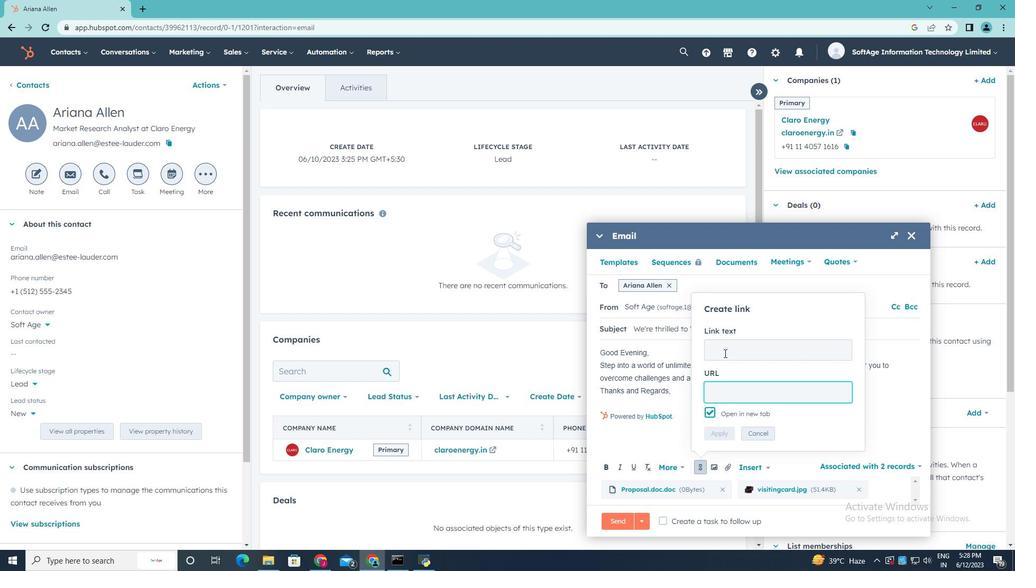
Action: Mouse moved to (718, 352)
Screenshot: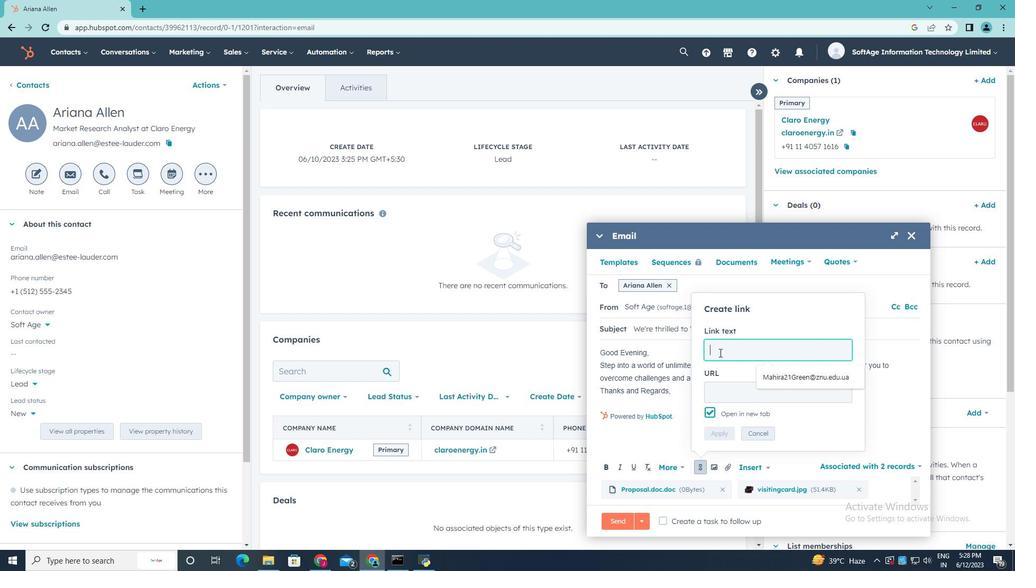
Action: Key pressed <Key.shift><Key.shift><Key.shift><Key.shift><Key.shift><Key.shift><Key.shift>Reddit
Screenshot: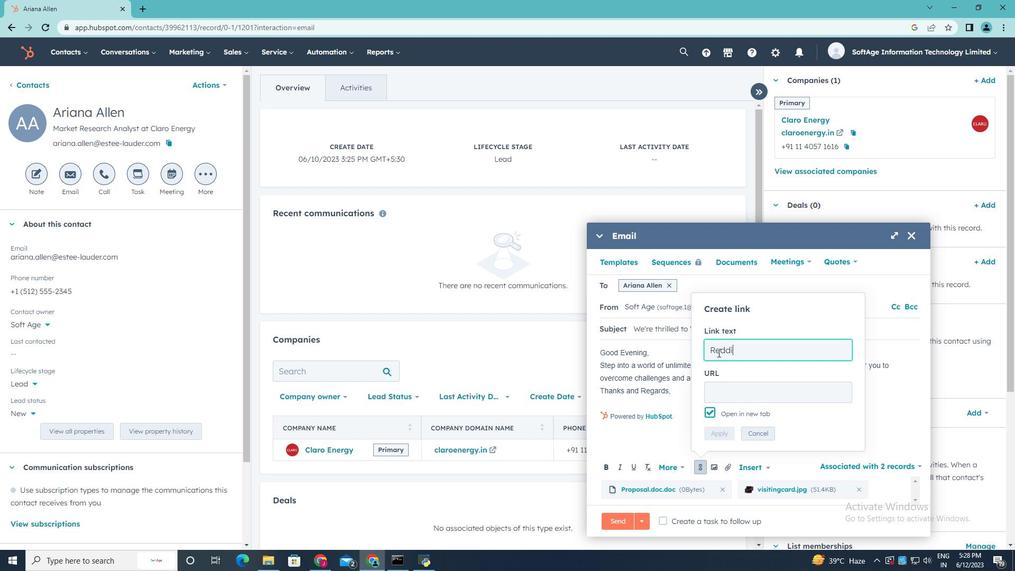 
Action: Mouse moved to (739, 392)
Screenshot: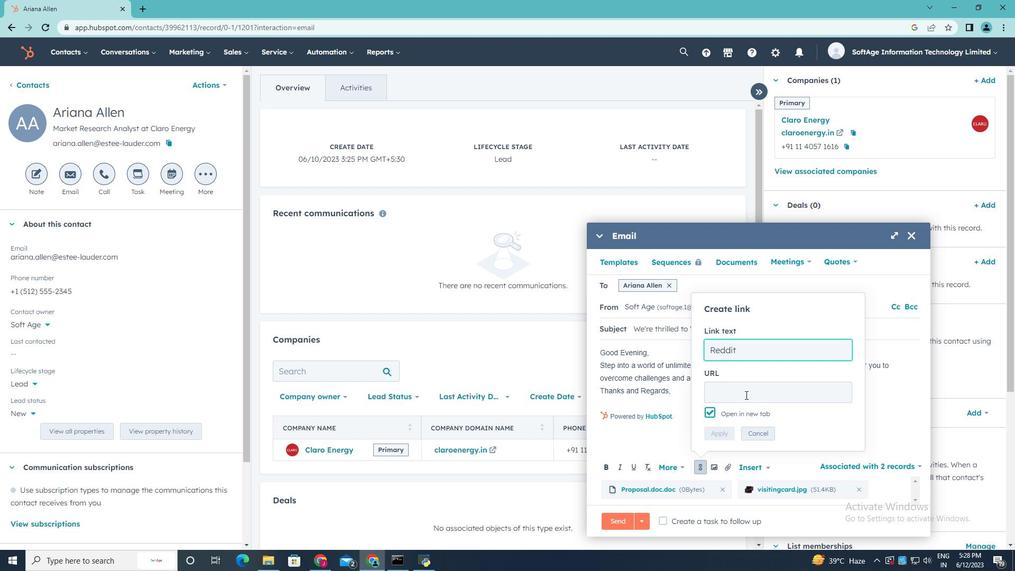 
Action: Mouse pressed left at (739, 392)
Screenshot: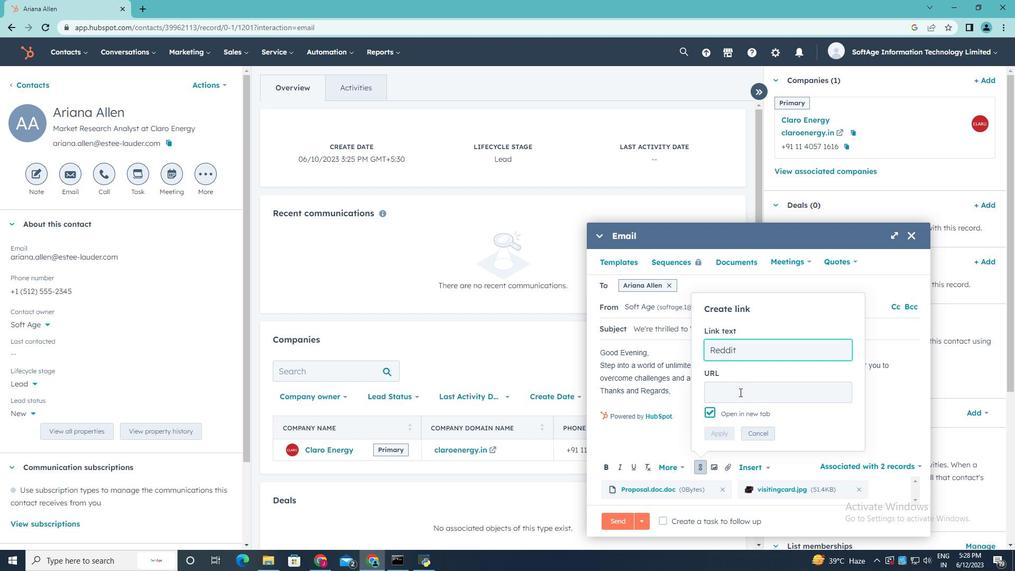 
Action: Key pressed www.reddit.com
Screenshot: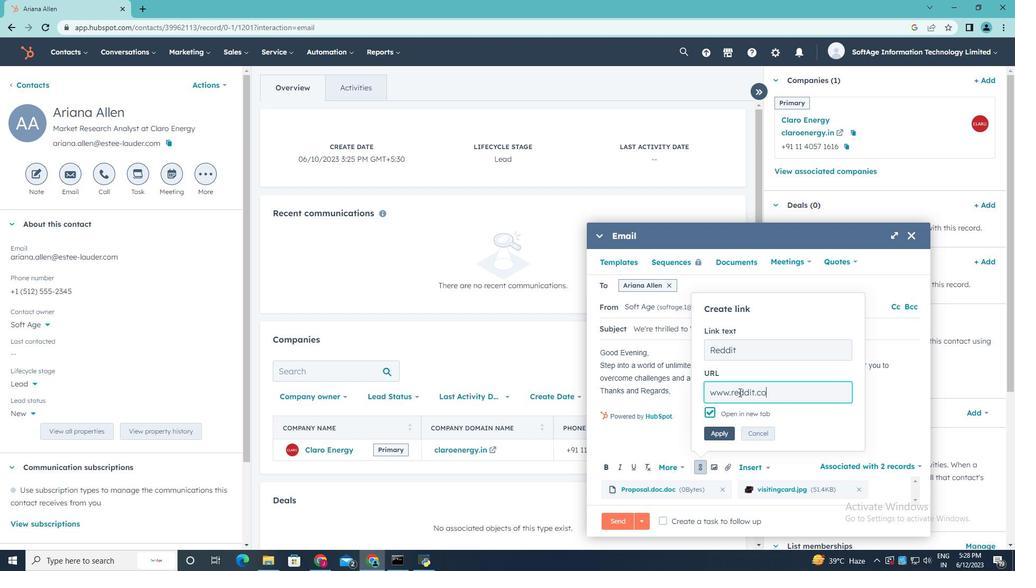 
Action: Mouse moved to (720, 436)
Screenshot: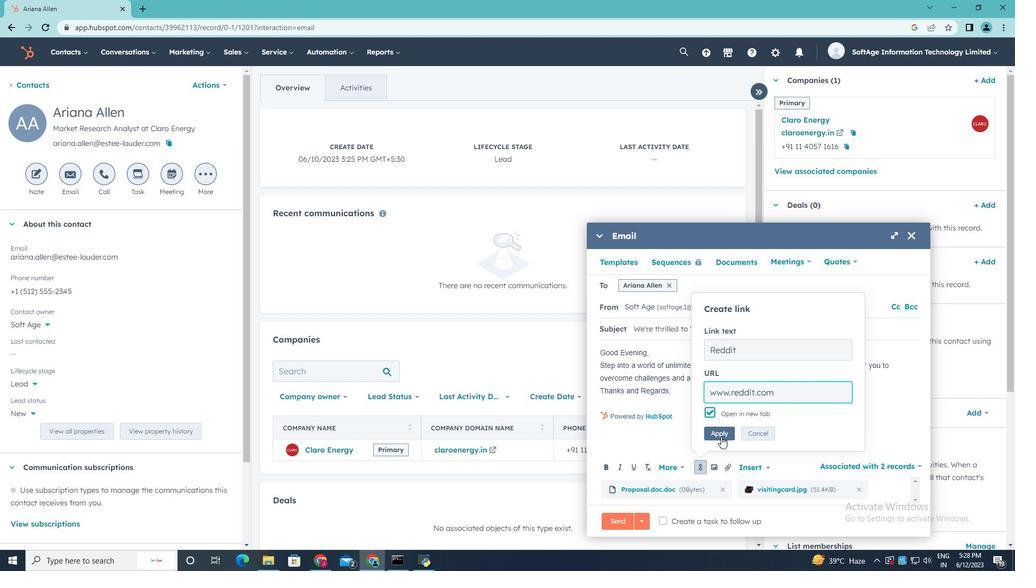 
Action: Mouse pressed left at (720, 436)
Screenshot: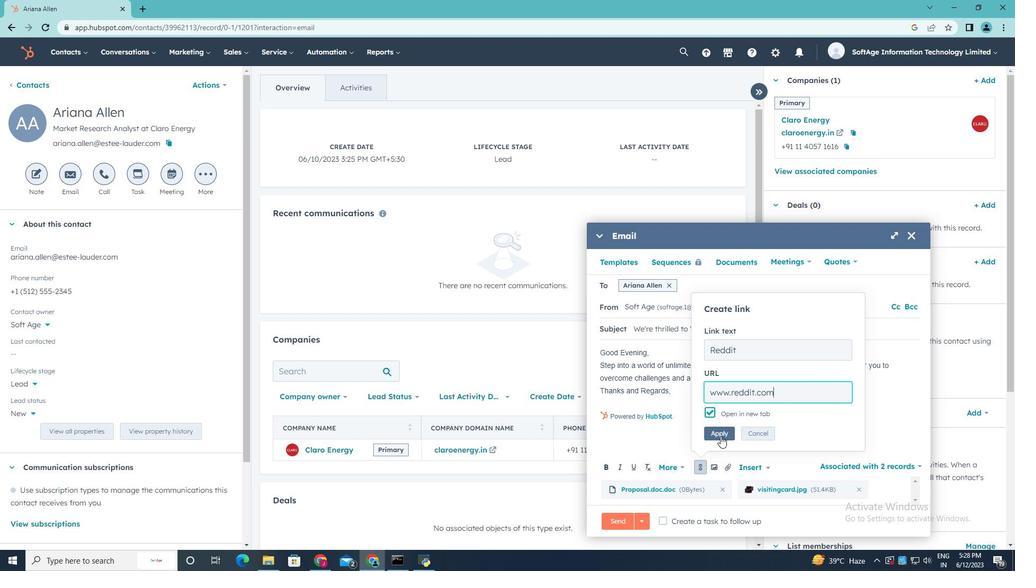 
Action: Mouse moved to (664, 519)
Screenshot: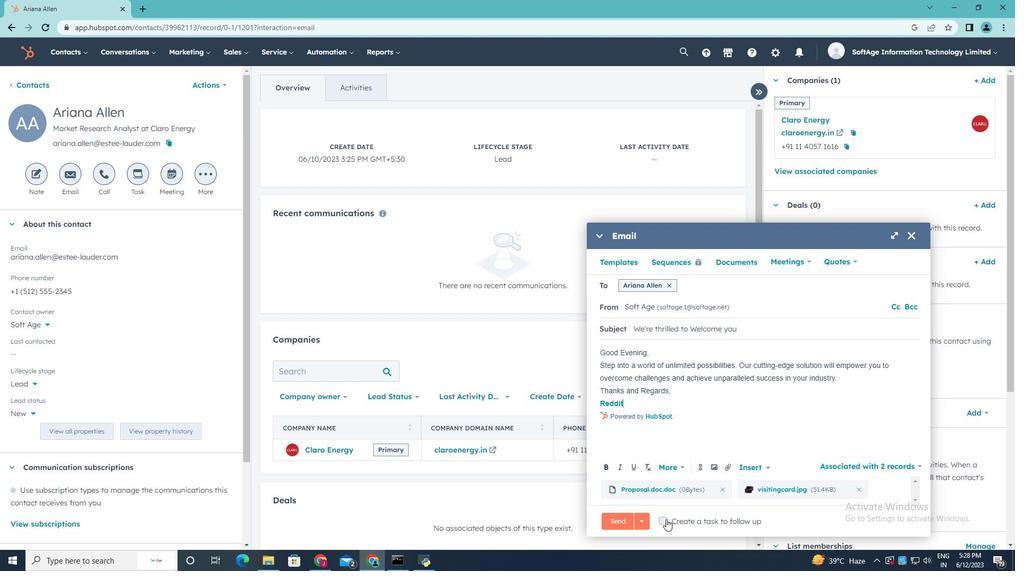 
Action: Mouse pressed left at (664, 519)
Screenshot: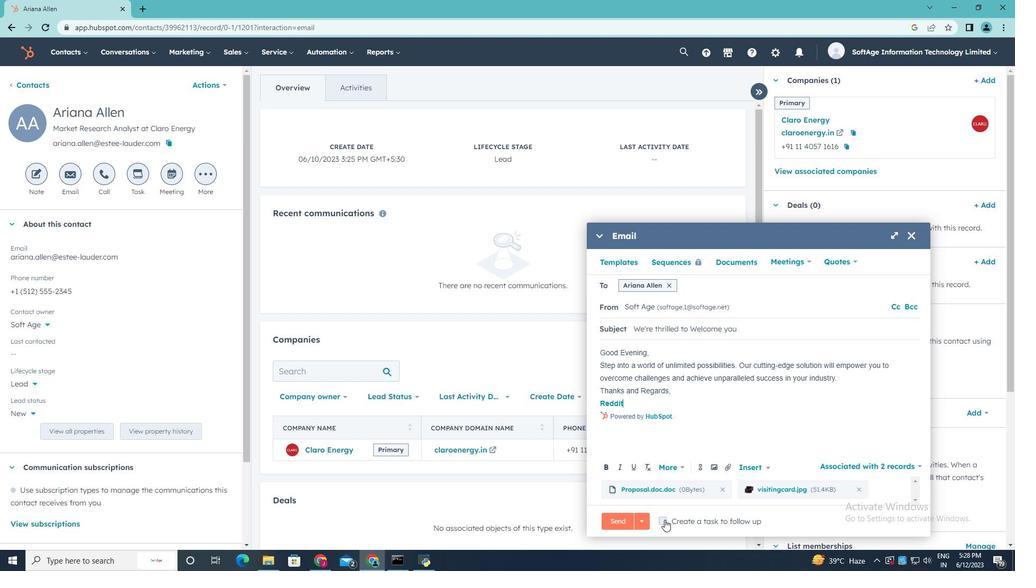 
Action: Mouse moved to (879, 518)
Screenshot: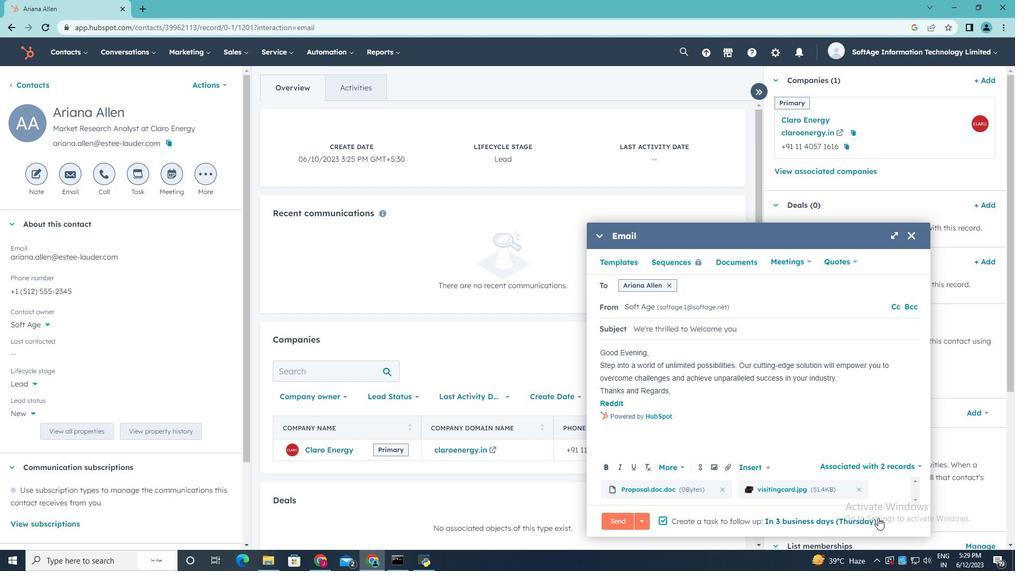 
Action: Mouse pressed left at (879, 518)
Screenshot: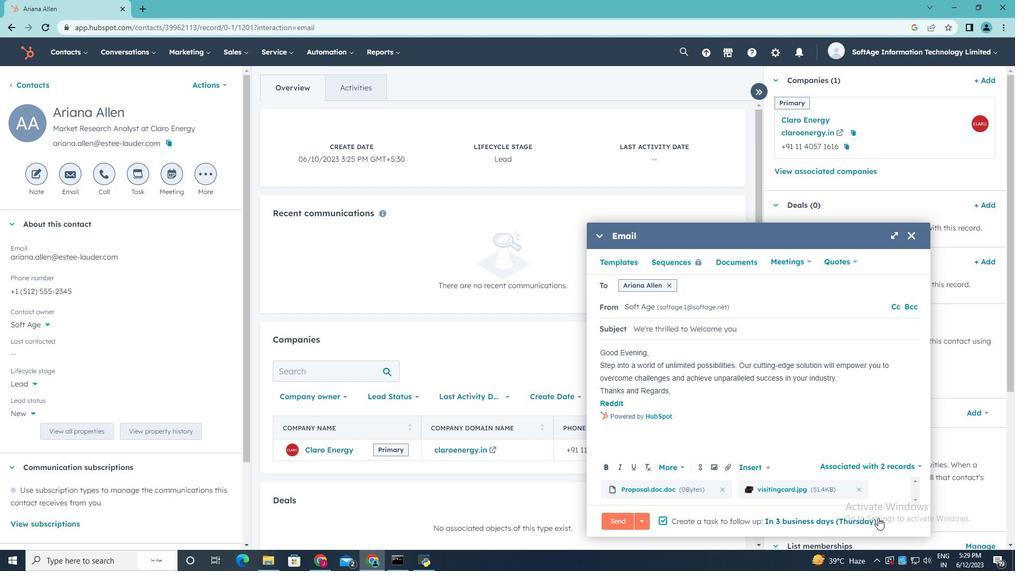 
Action: Mouse moved to (847, 416)
Screenshot: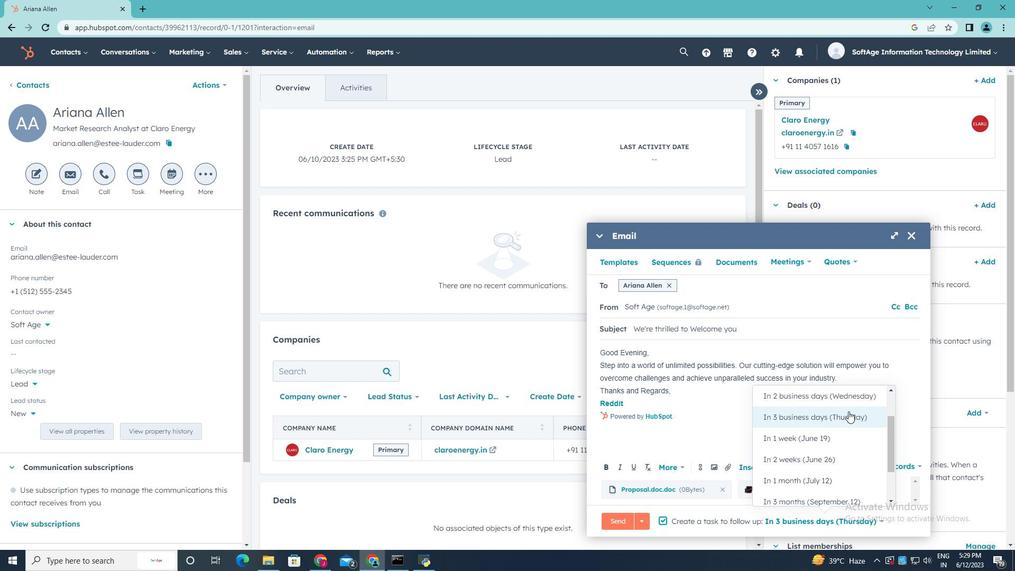
Action: Mouse pressed left at (847, 416)
Screenshot: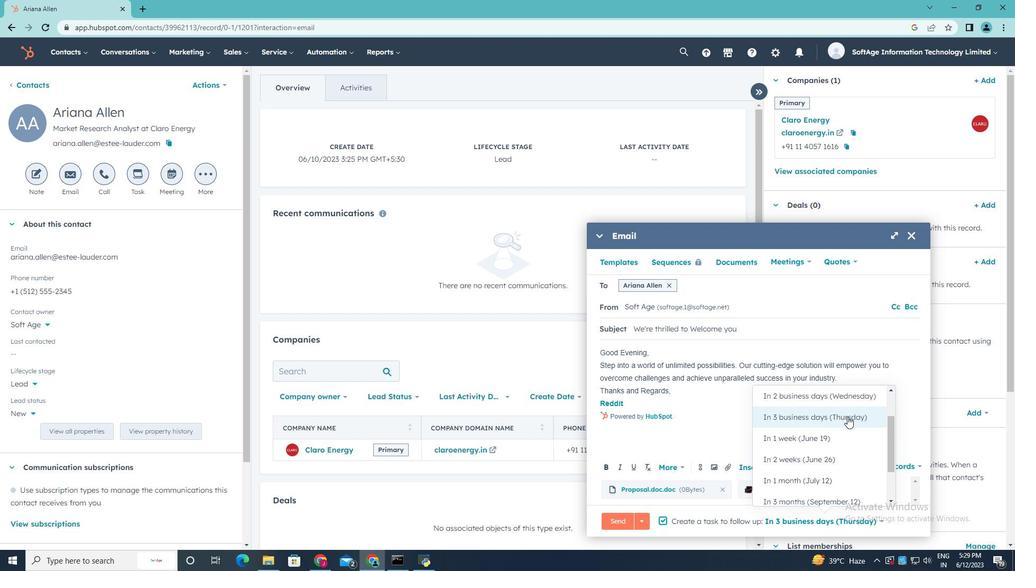
Action: Mouse moved to (618, 519)
Screenshot: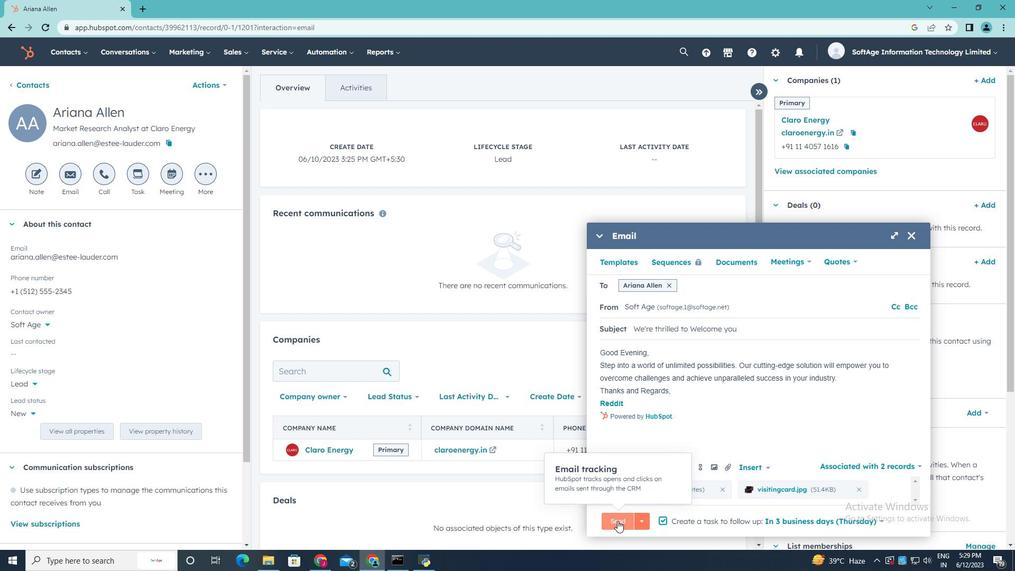
Action: Mouse pressed left at (618, 519)
Screenshot: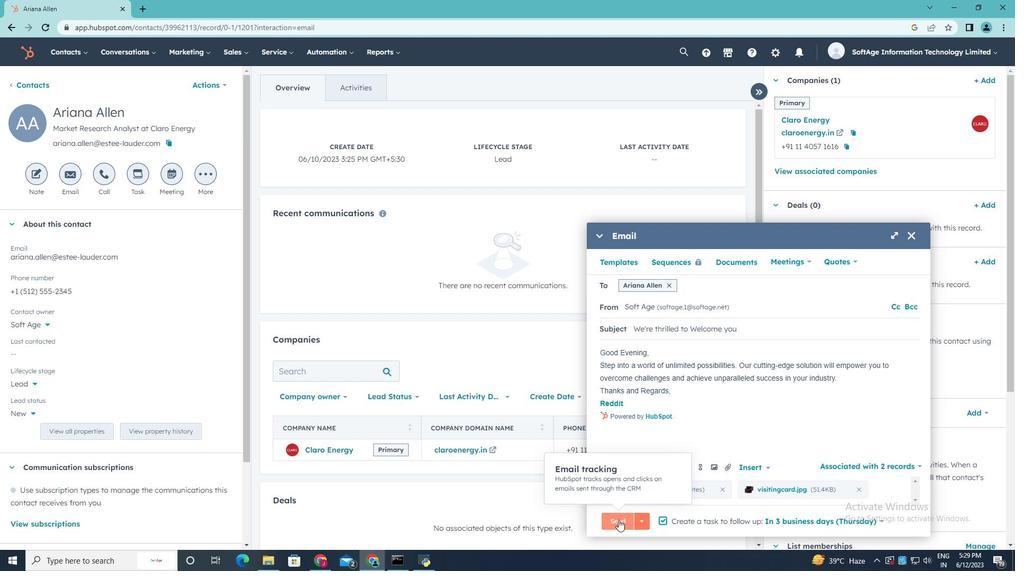 
